 Task: Create a new board button with title "project management" and the description "Trello is an online project management." in the list on board "Trello first" and add the "green" label and add the "Trello first" checklist from card "Trello first" renamed to "Trello second" to the card and add member "softage.1@softage.net" to the card and set due date now.
Action: Mouse moved to (1027, 85)
Screenshot: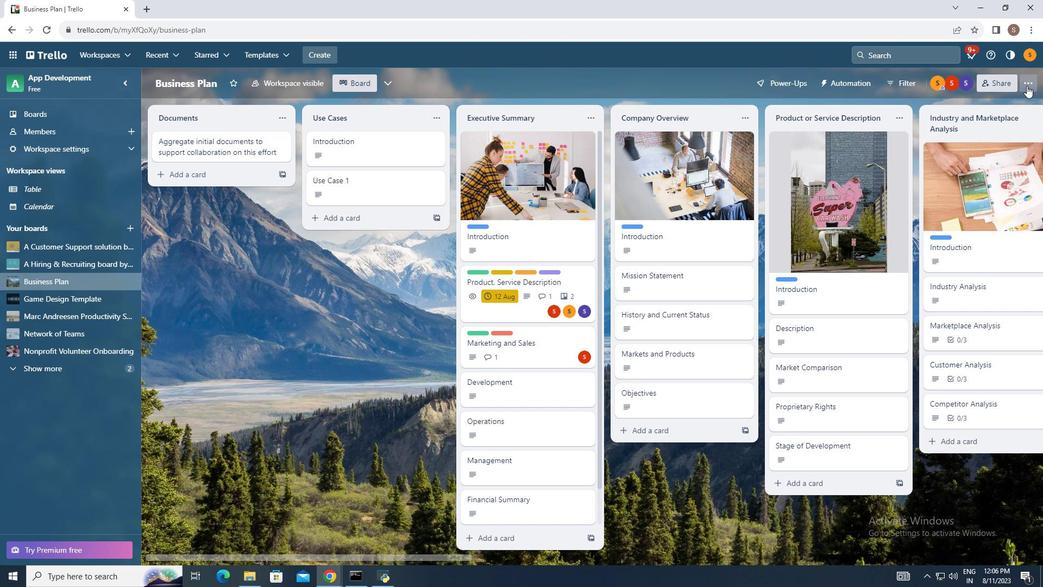 
Action: Mouse pressed left at (1027, 85)
Screenshot: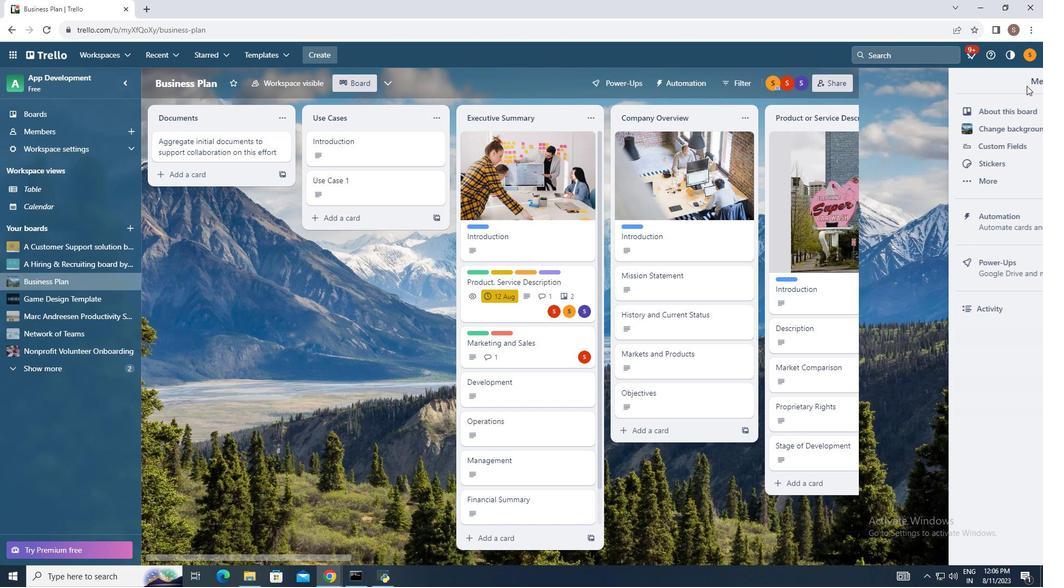 
Action: Mouse moved to (940, 219)
Screenshot: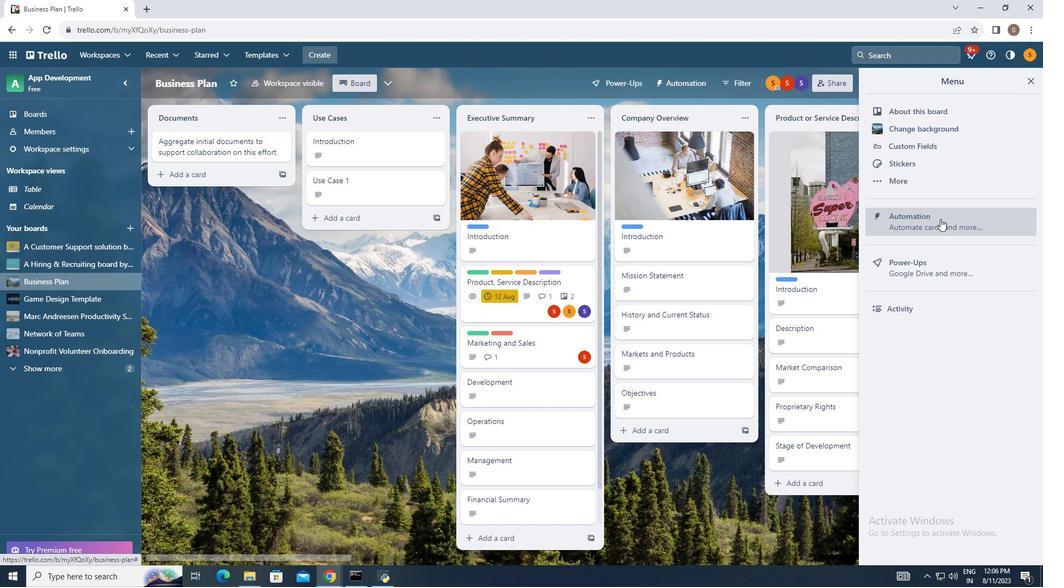 
Action: Mouse pressed left at (940, 219)
Screenshot: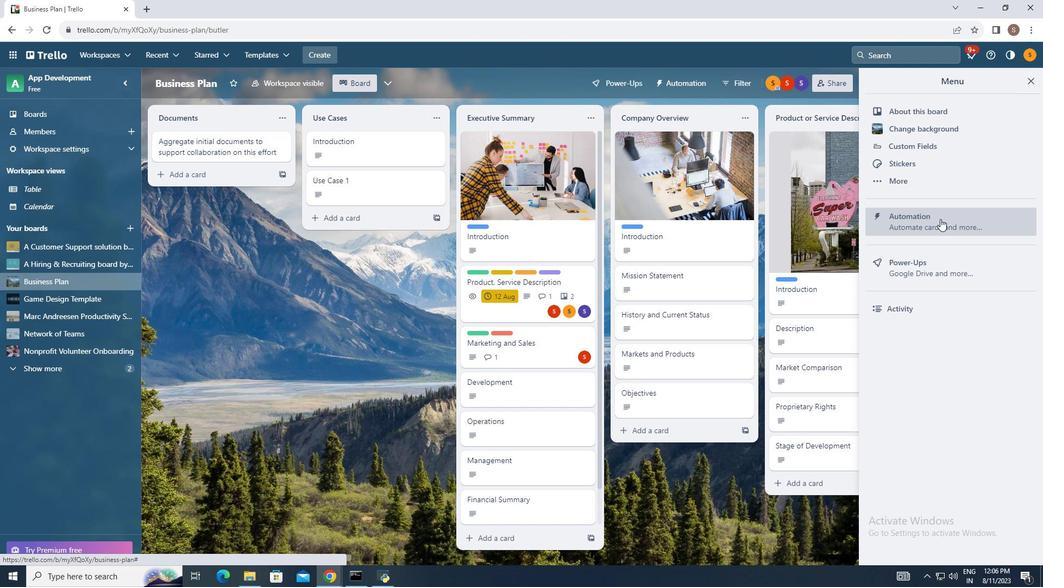 
Action: Mouse moved to (189, 278)
Screenshot: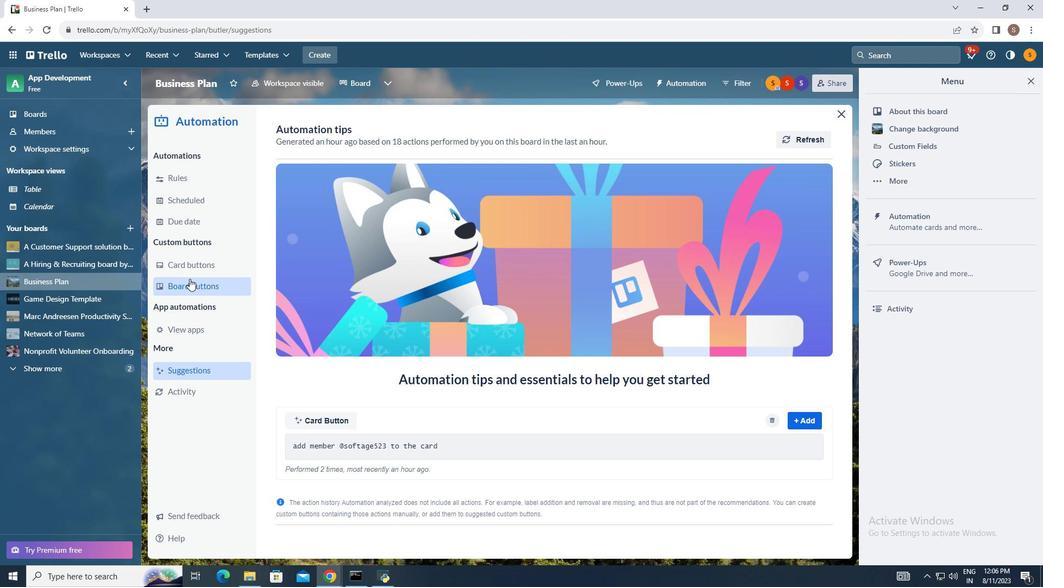
Action: Mouse pressed left at (189, 278)
Screenshot: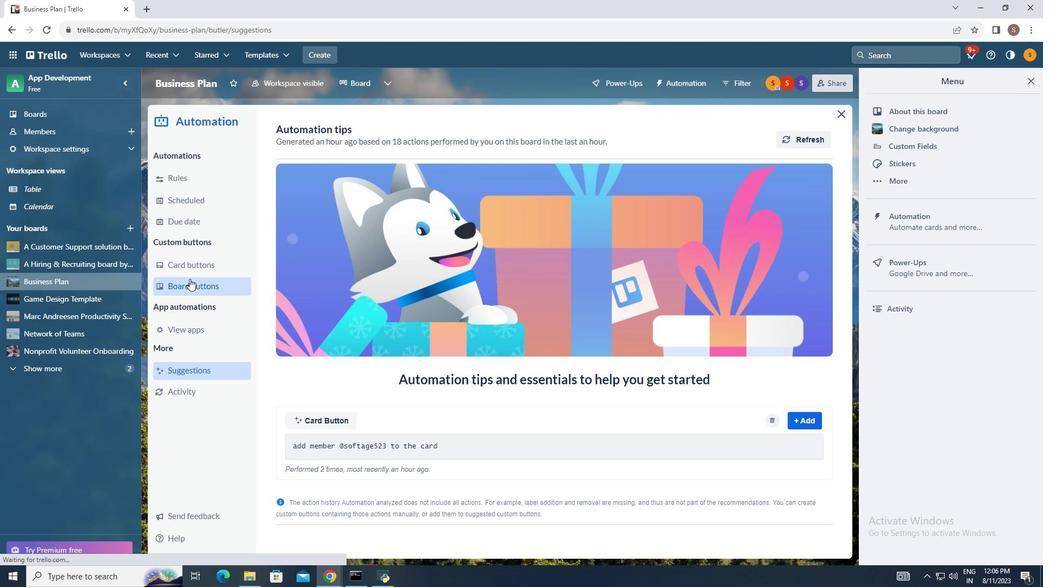 
Action: Mouse moved to (792, 131)
Screenshot: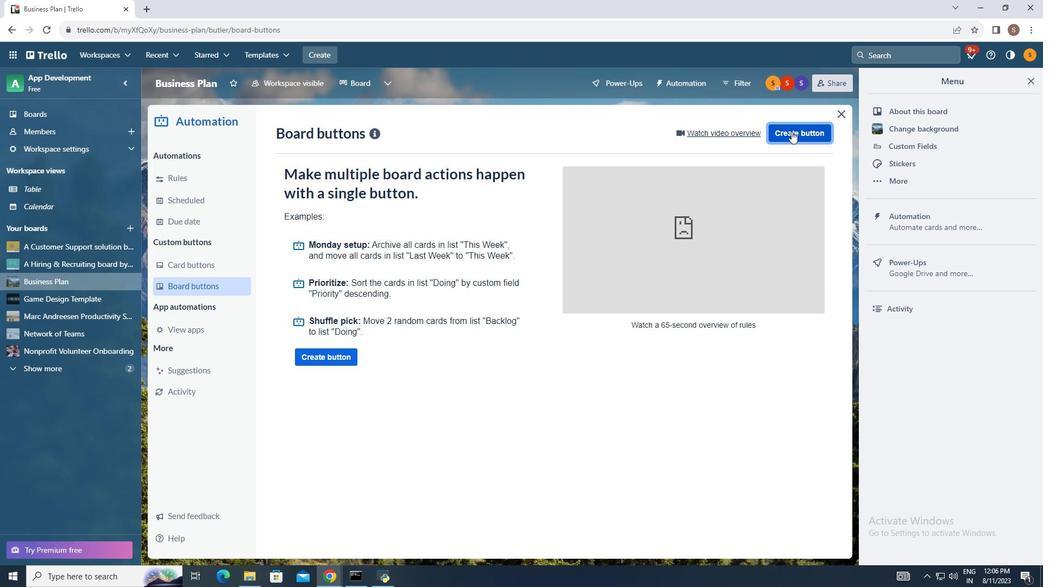 
Action: Mouse pressed left at (792, 131)
Screenshot: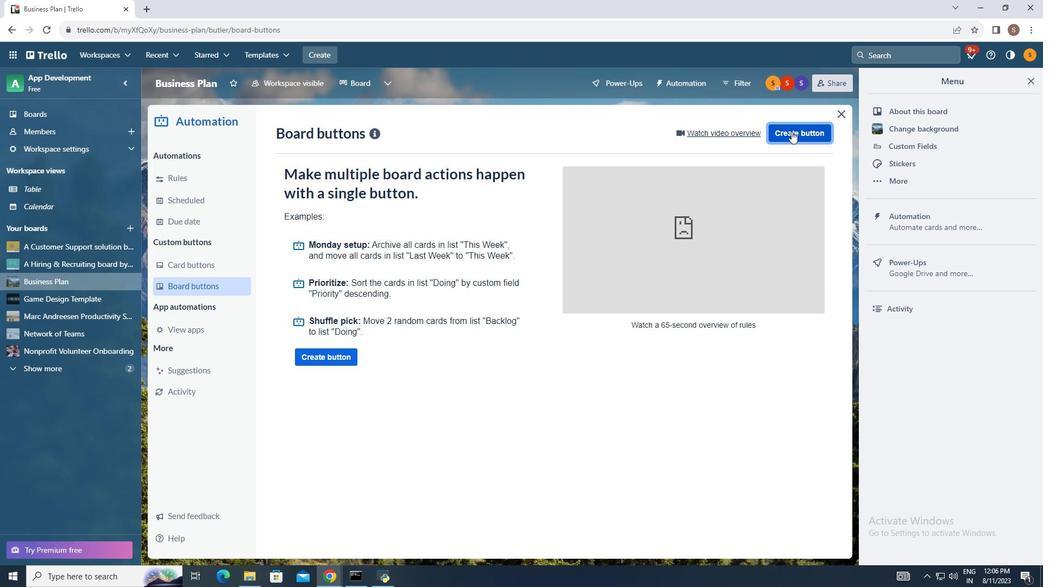 
Action: Mouse moved to (552, 275)
Screenshot: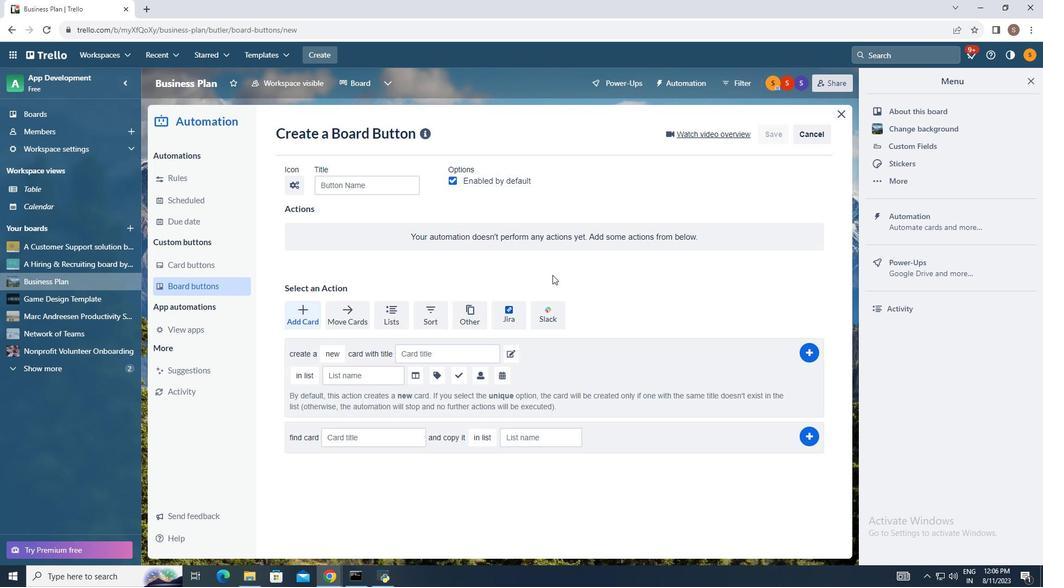 
Action: Mouse pressed left at (552, 275)
Screenshot: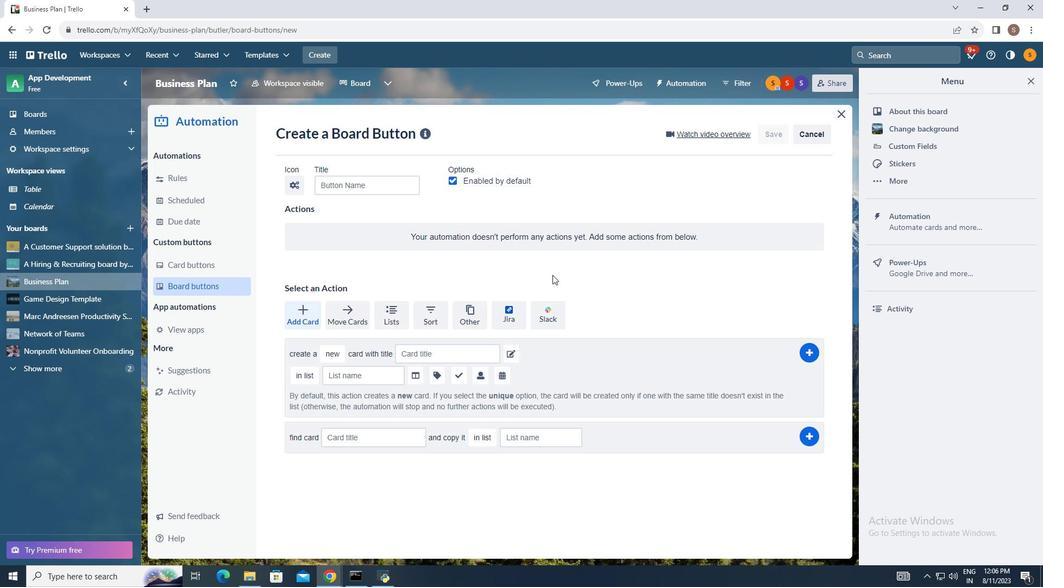 
Action: Mouse moved to (329, 350)
Screenshot: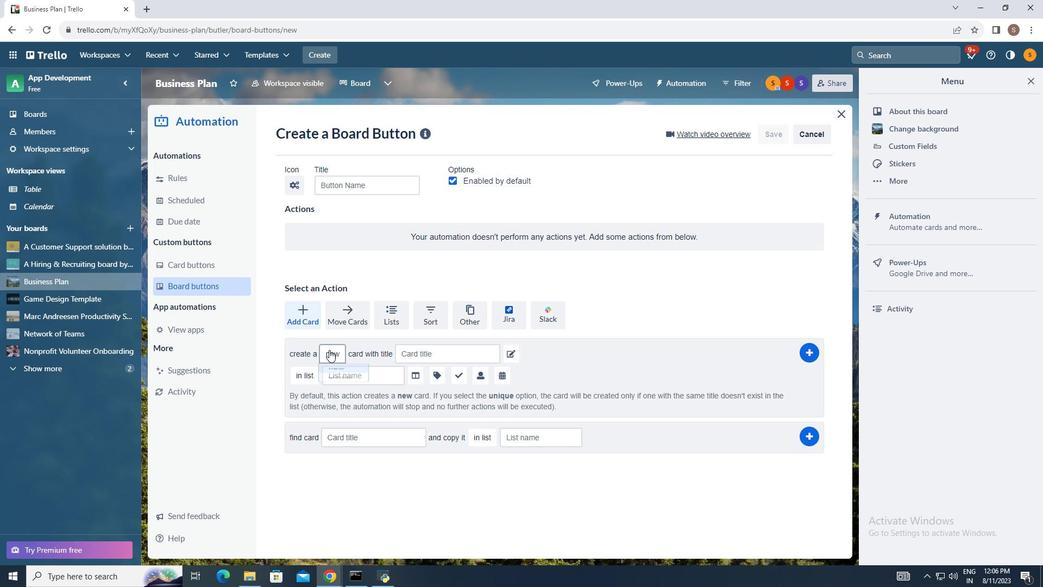 
Action: Mouse pressed left at (329, 350)
Screenshot: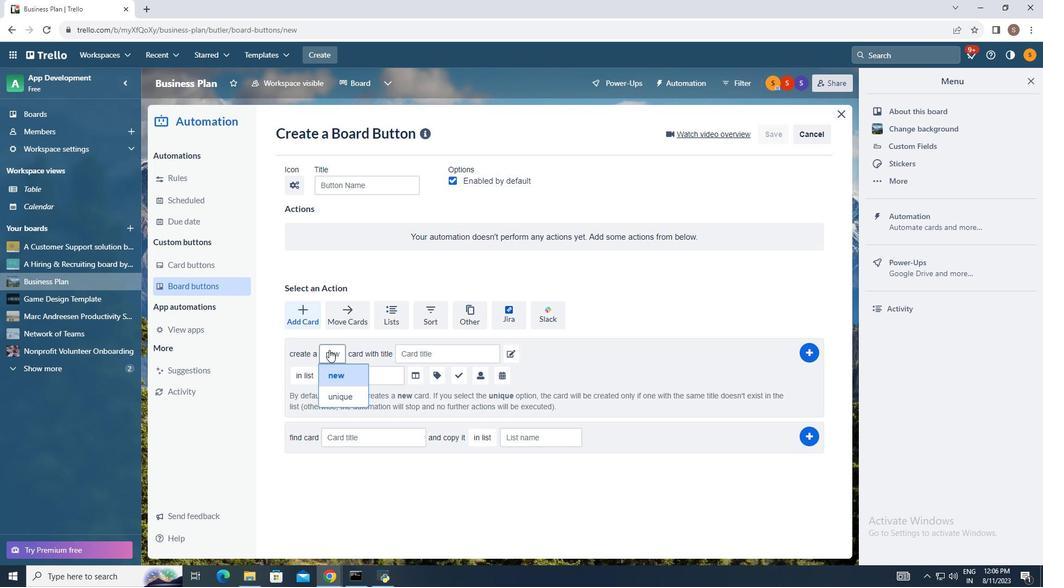 
Action: Mouse moved to (337, 369)
Screenshot: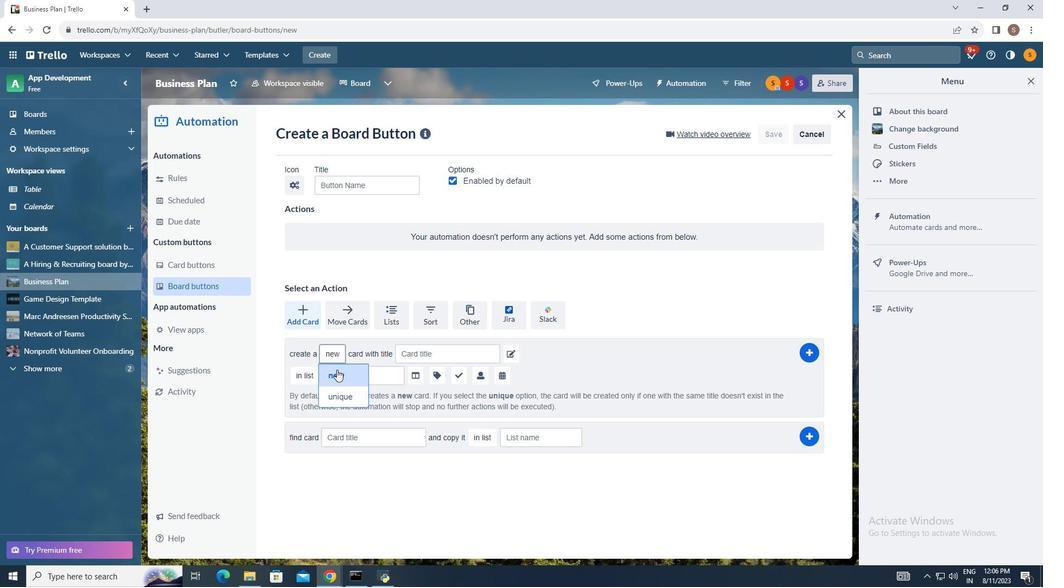 
Action: Mouse pressed left at (337, 369)
Screenshot: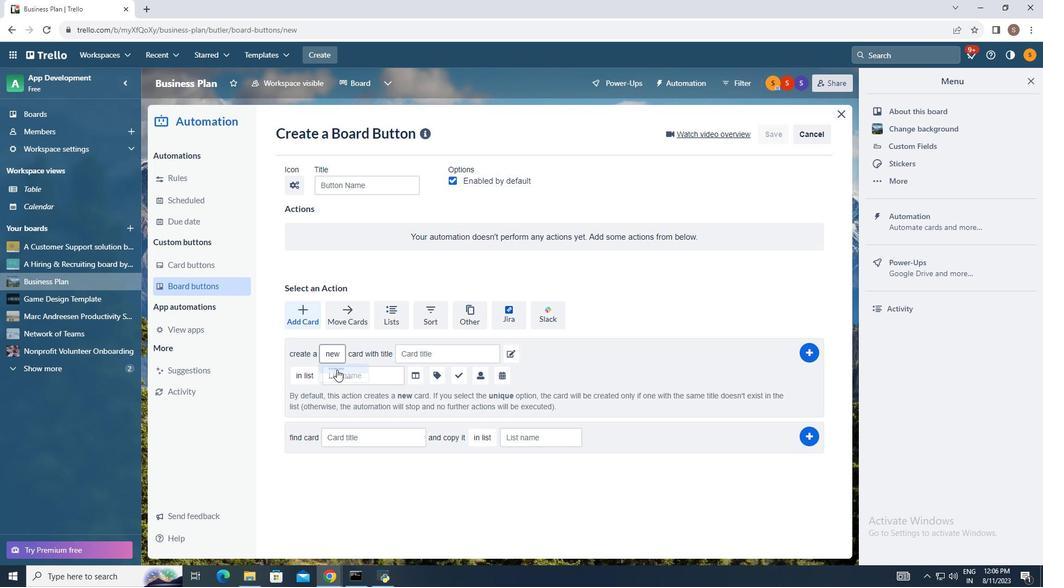 
Action: Mouse moved to (415, 354)
Screenshot: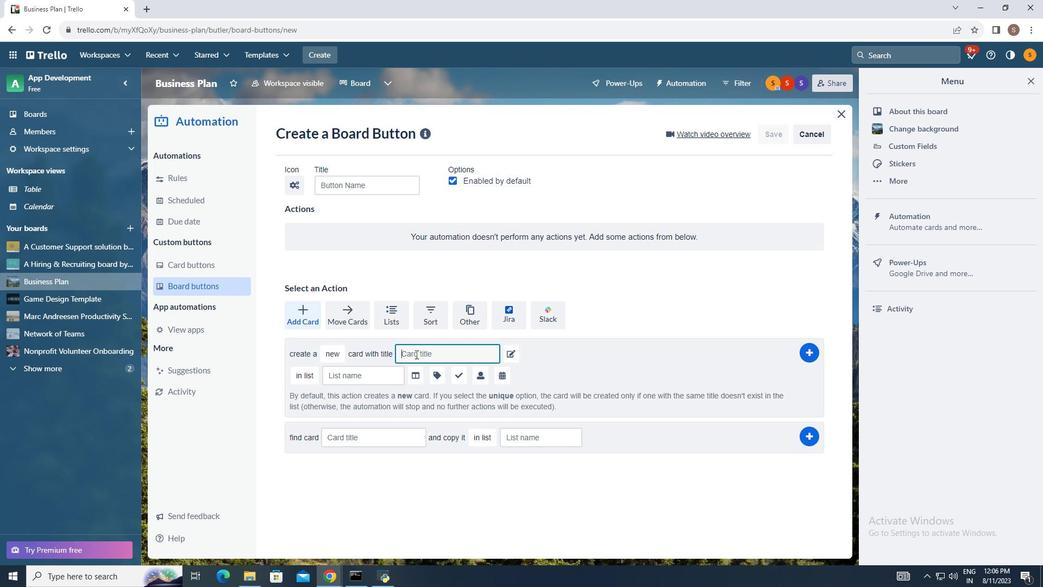 
Action: Mouse pressed left at (415, 354)
Screenshot: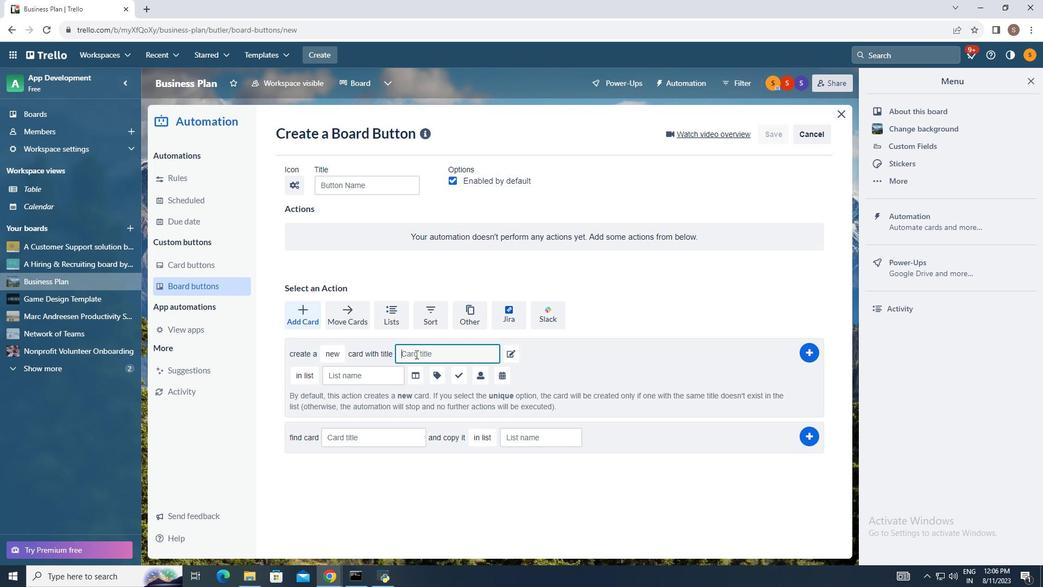 
Action: Key pressed project<Key.space>management
Screenshot: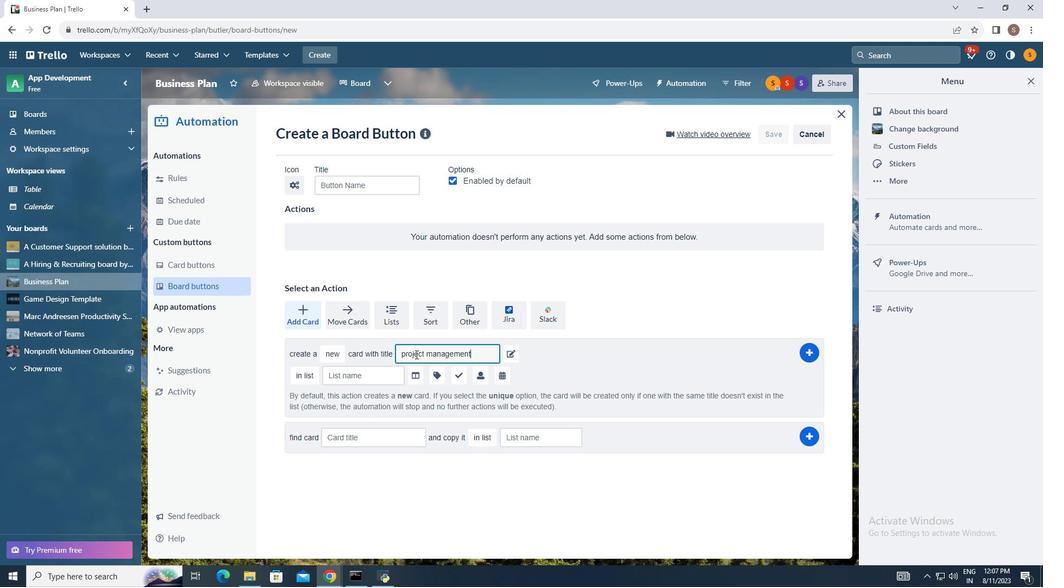 
Action: Mouse moved to (505, 352)
Screenshot: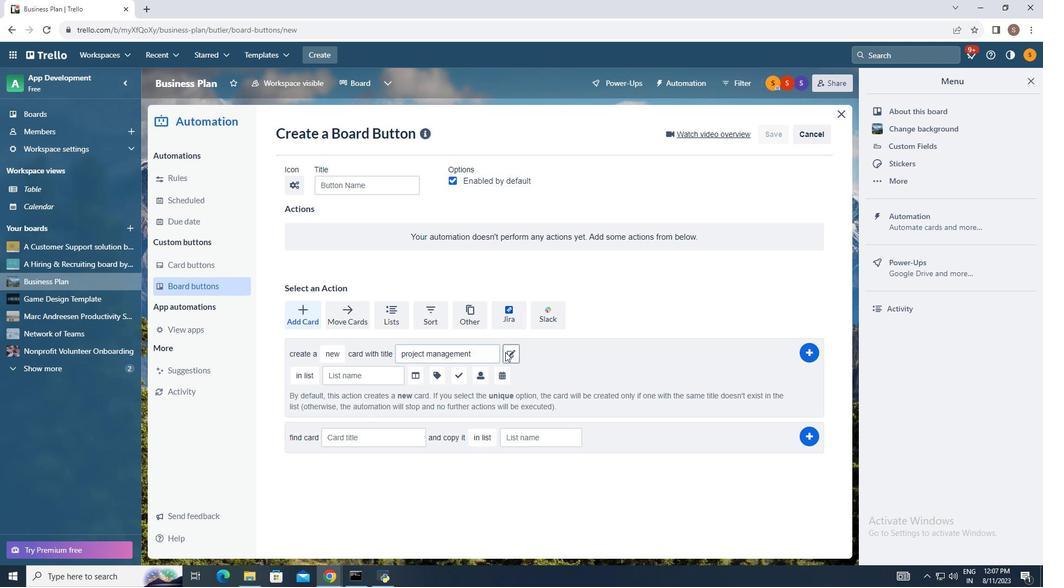 
Action: Mouse pressed left at (505, 352)
Screenshot: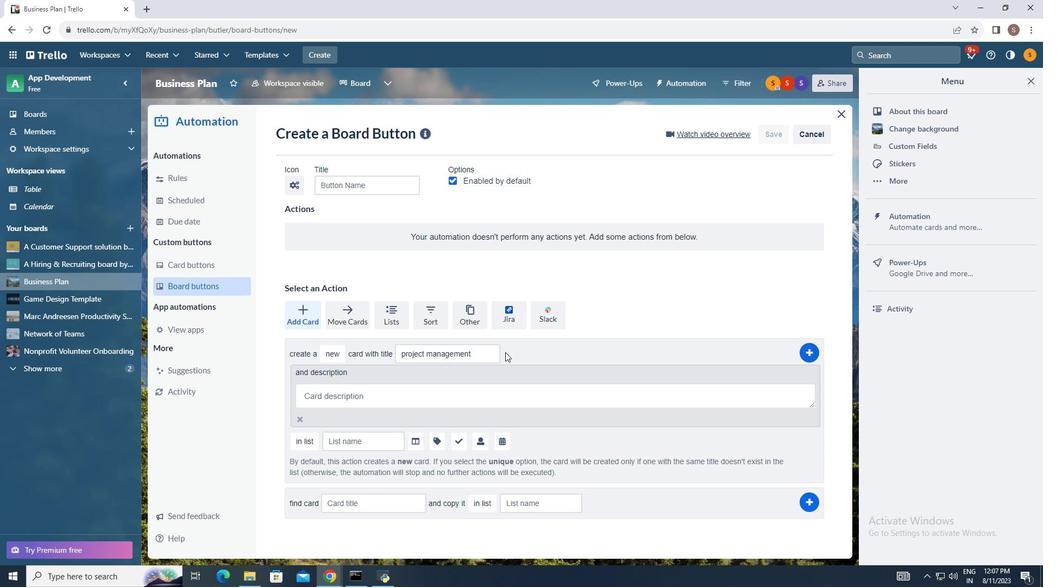 
Action: Mouse moved to (353, 397)
Screenshot: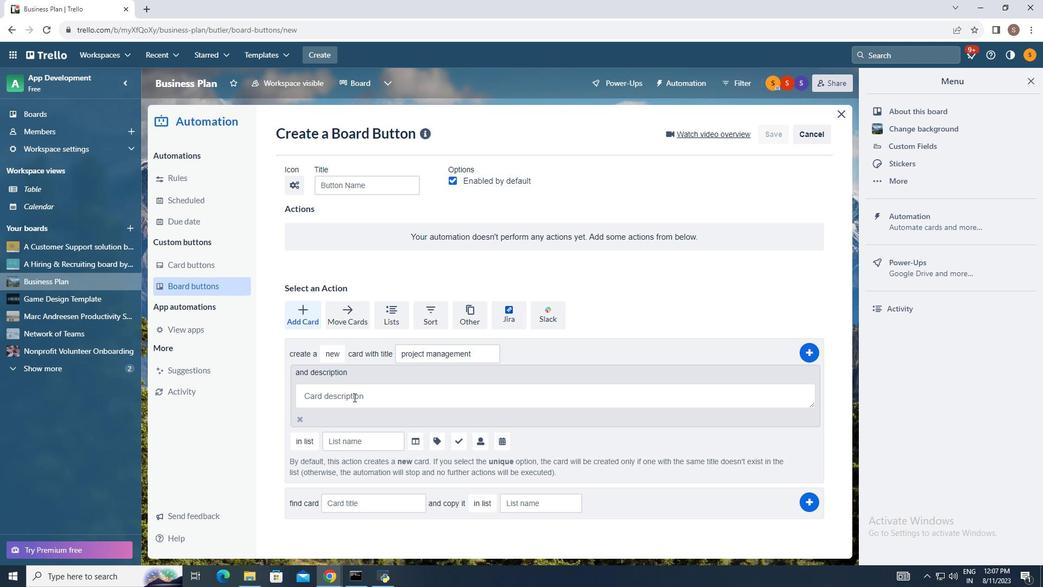 
Action: Mouse pressed left at (353, 397)
Screenshot: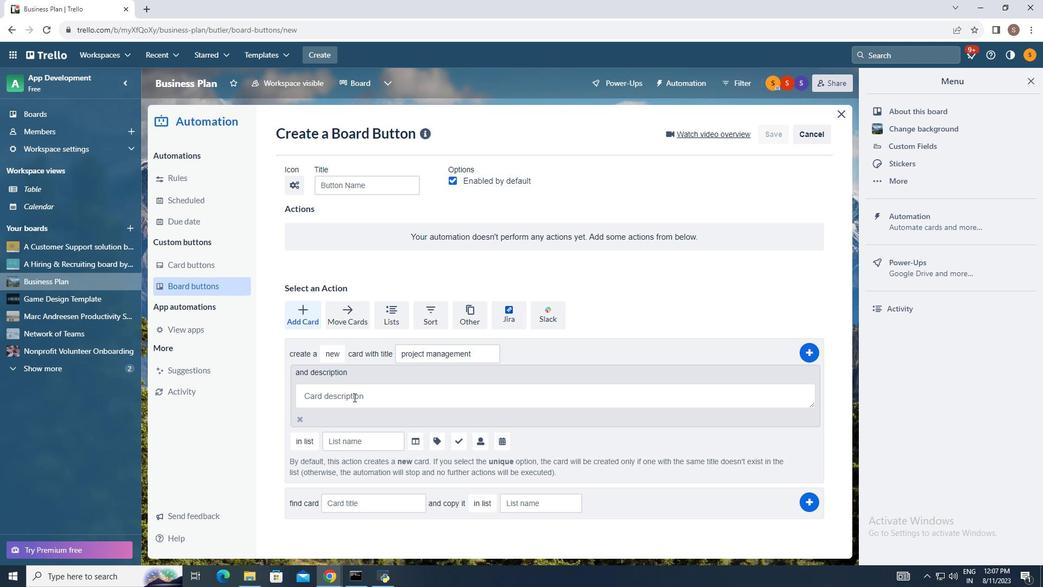 
Action: Key pressed <Key.shift>Trello<Key.space>is<Key.space>an<Key.space>online<Key.space>project<Key.space>b<Key.backspace>management
Screenshot: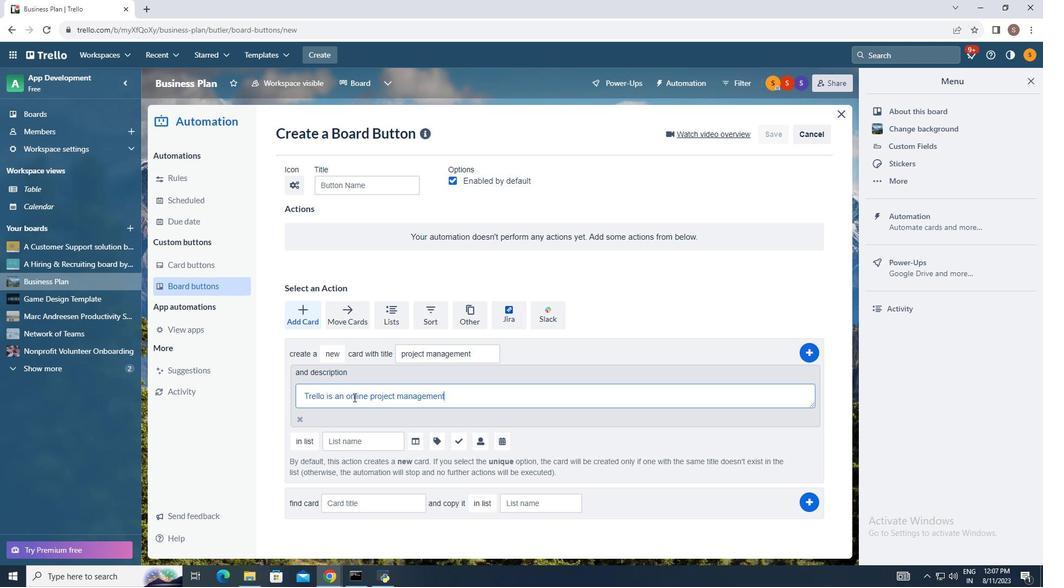 
Action: Mouse moved to (302, 442)
Screenshot: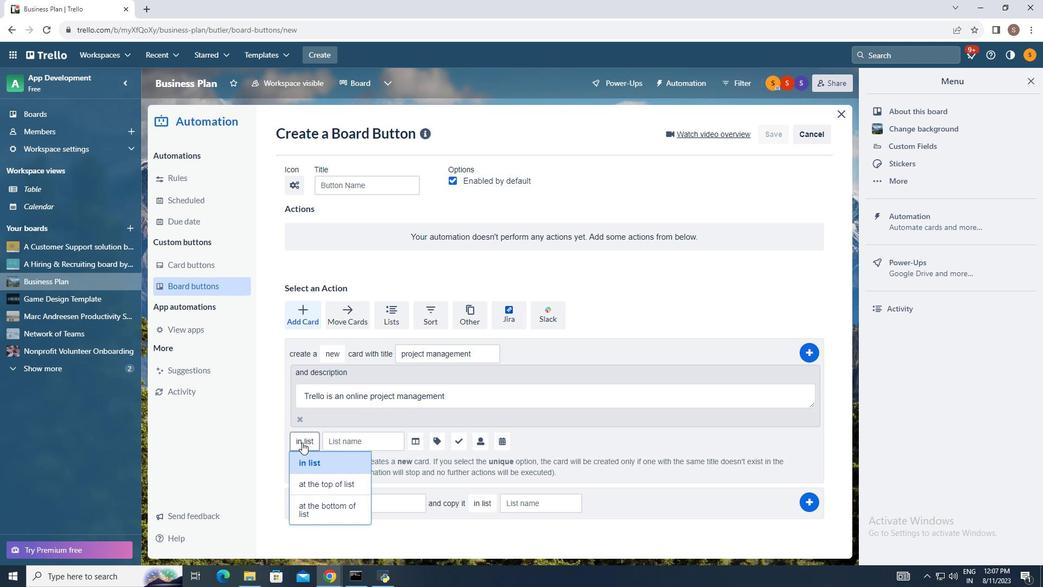
Action: Mouse pressed left at (302, 442)
Screenshot: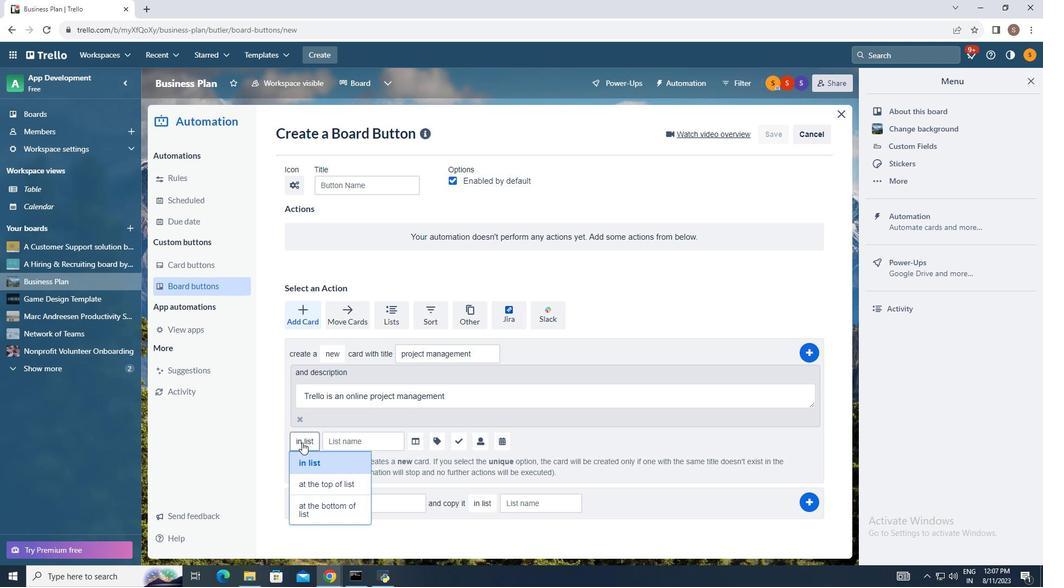 
Action: Mouse moved to (327, 458)
Screenshot: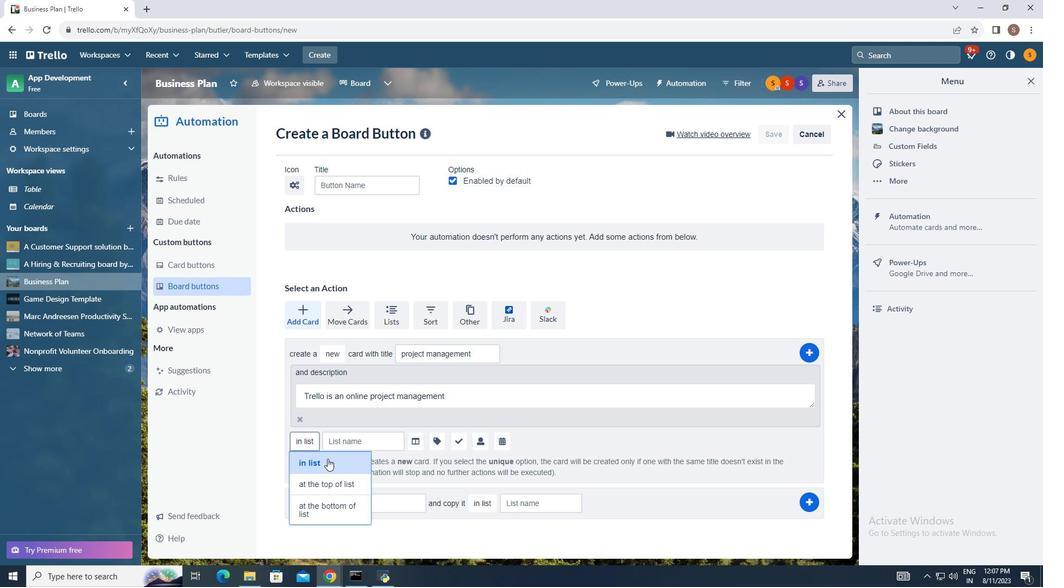 
Action: Mouse pressed left at (327, 458)
Screenshot: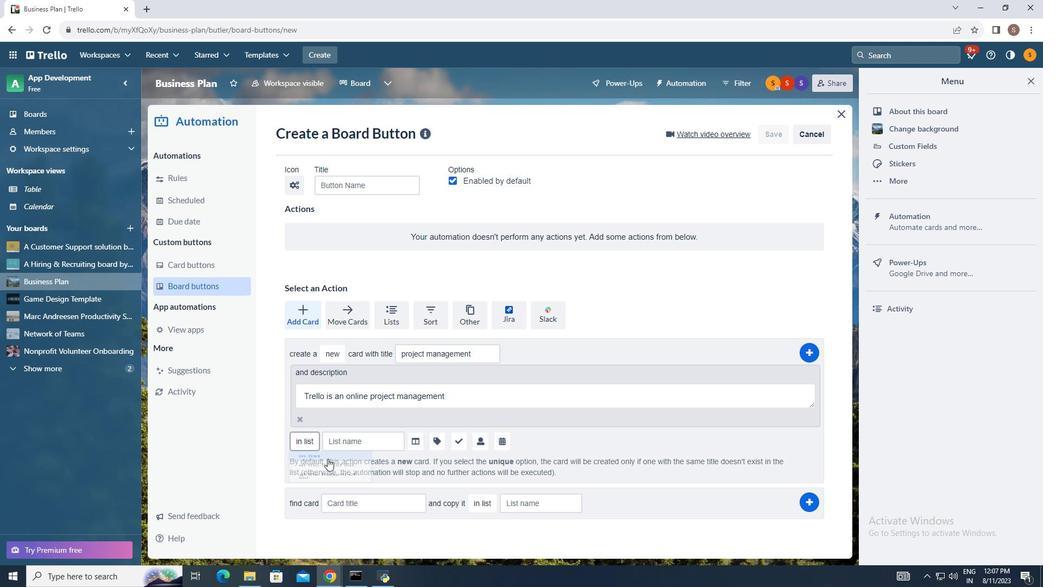 
Action: Mouse moved to (348, 443)
Screenshot: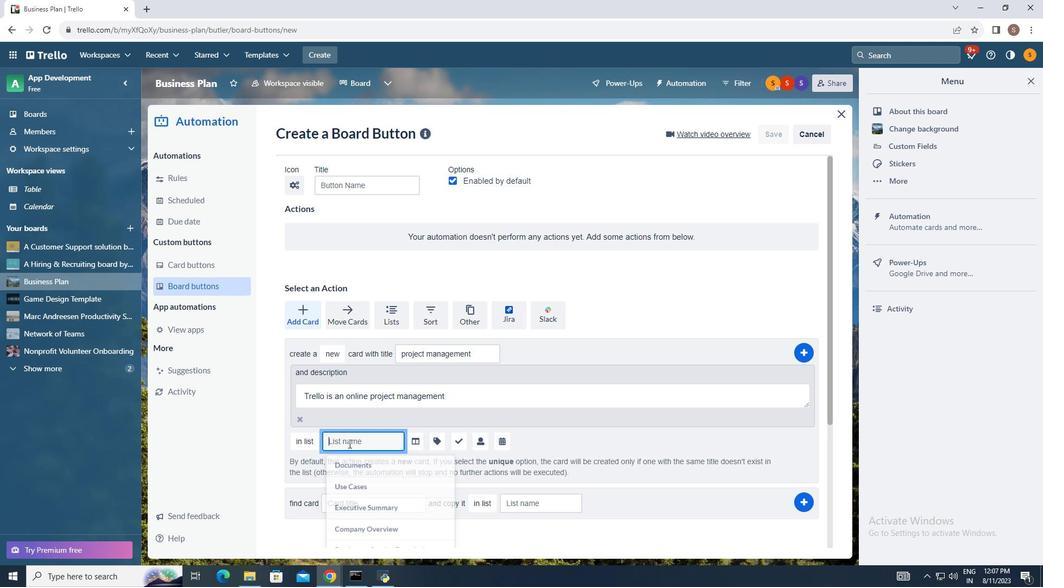 
Action: Mouse pressed left at (348, 443)
Screenshot: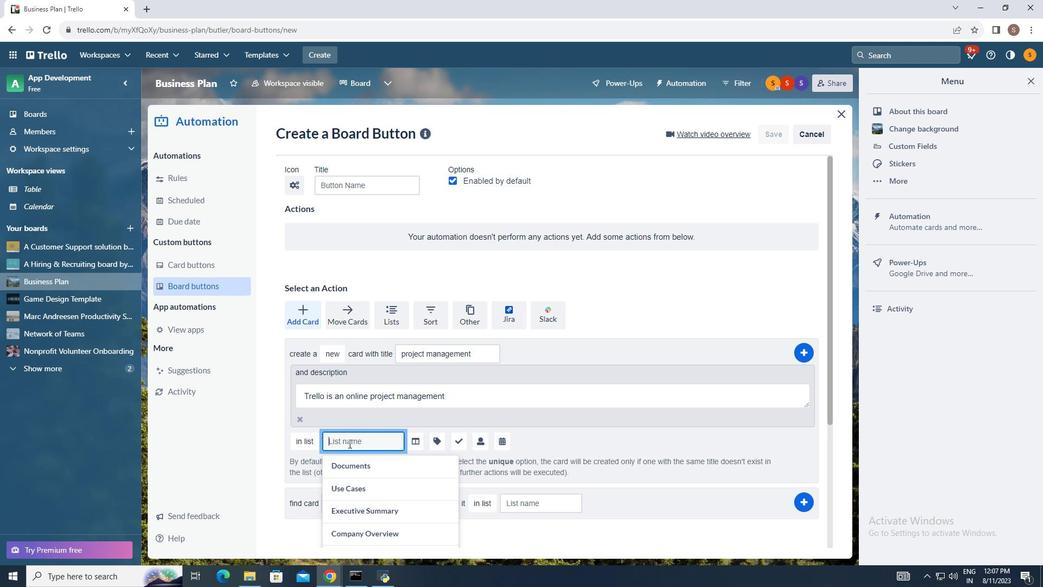 
Action: Mouse moved to (348, 439)
Screenshot: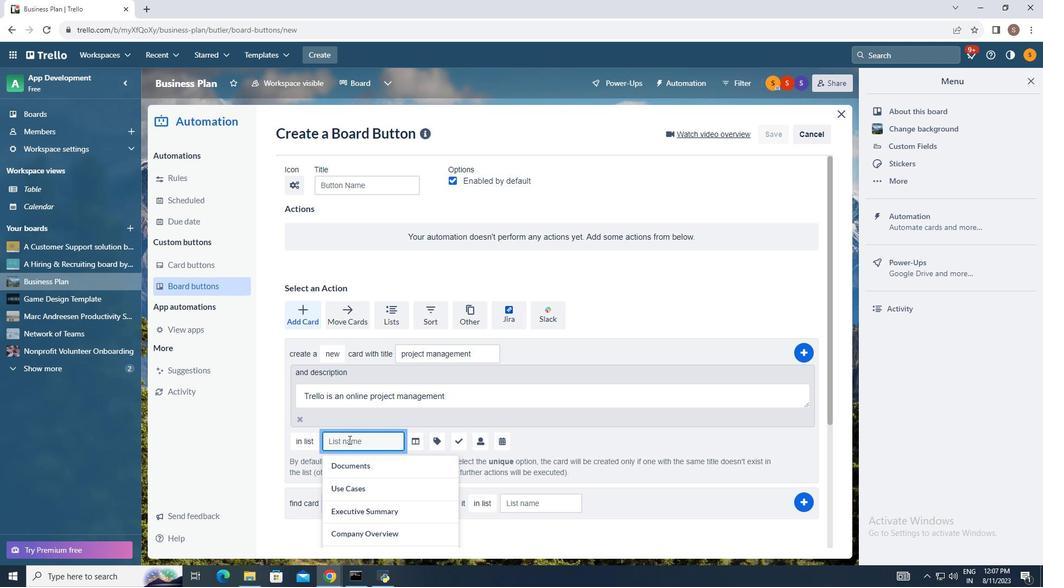 
Action: Key pressed <Key.shift_r><Key.shift_r><Key.shift_r><Key.shift_r><Key.shift_r><Key.shift_r><Key.shift_r>Trello<Key.space>first
Screenshot: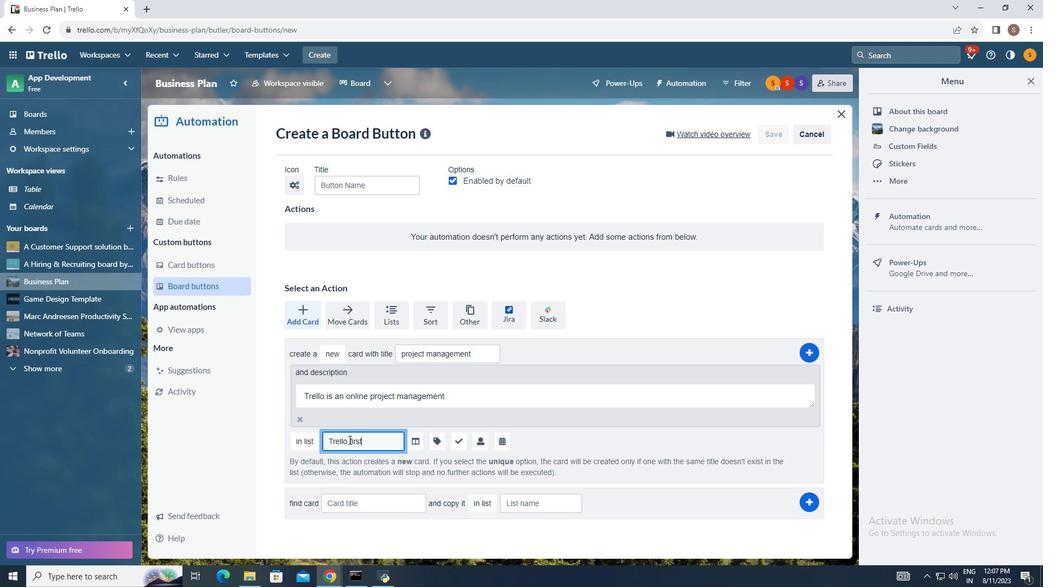 
Action: Mouse moved to (418, 443)
Screenshot: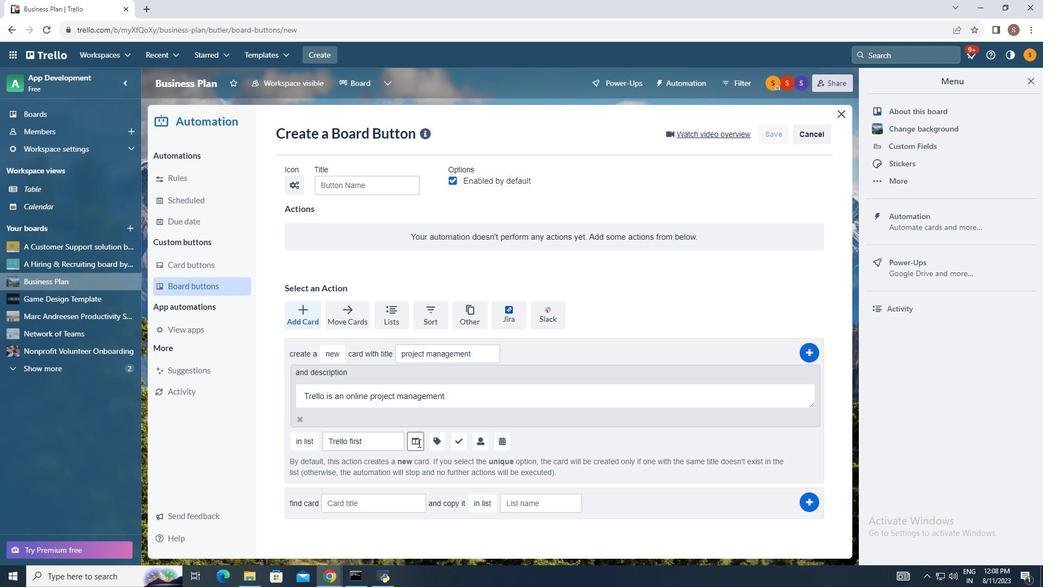
Action: Mouse pressed left at (418, 443)
Screenshot: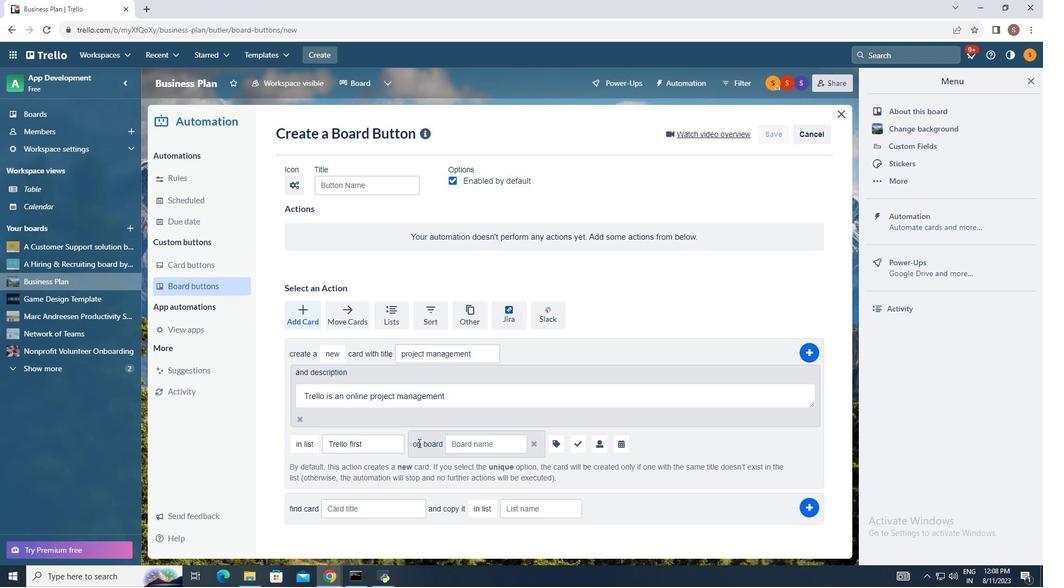 
Action: Mouse moved to (471, 444)
Screenshot: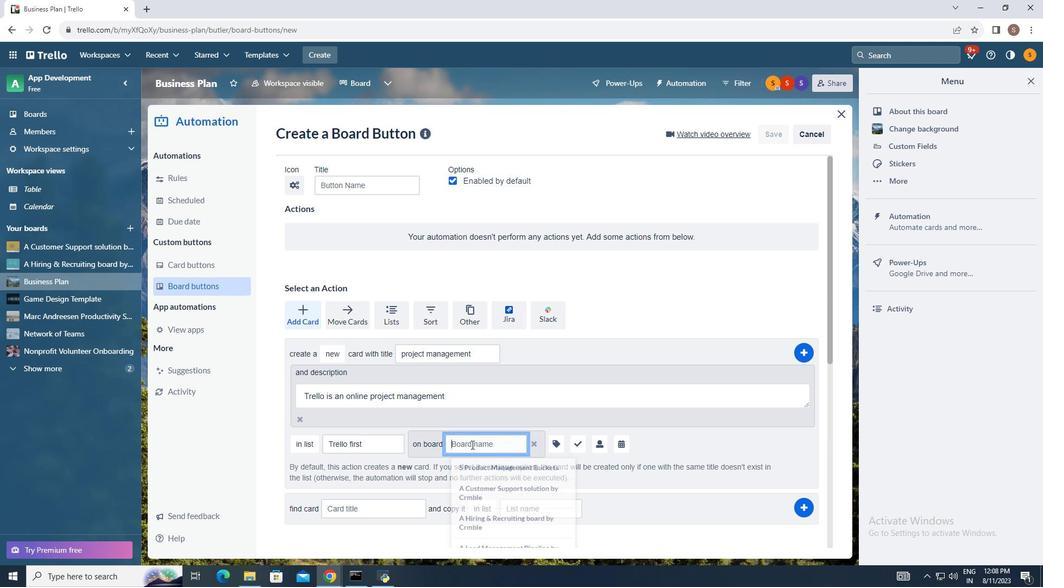 
Action: Mouse pressed left at (471, 444)
Screenshot: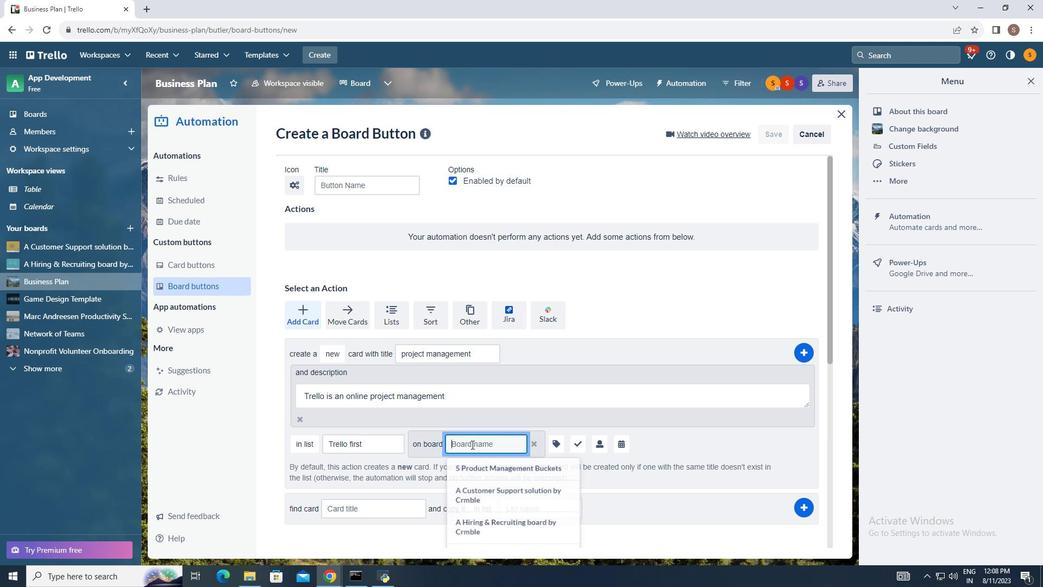 
Action: Mouse moved to (467, 443)
Screenshot: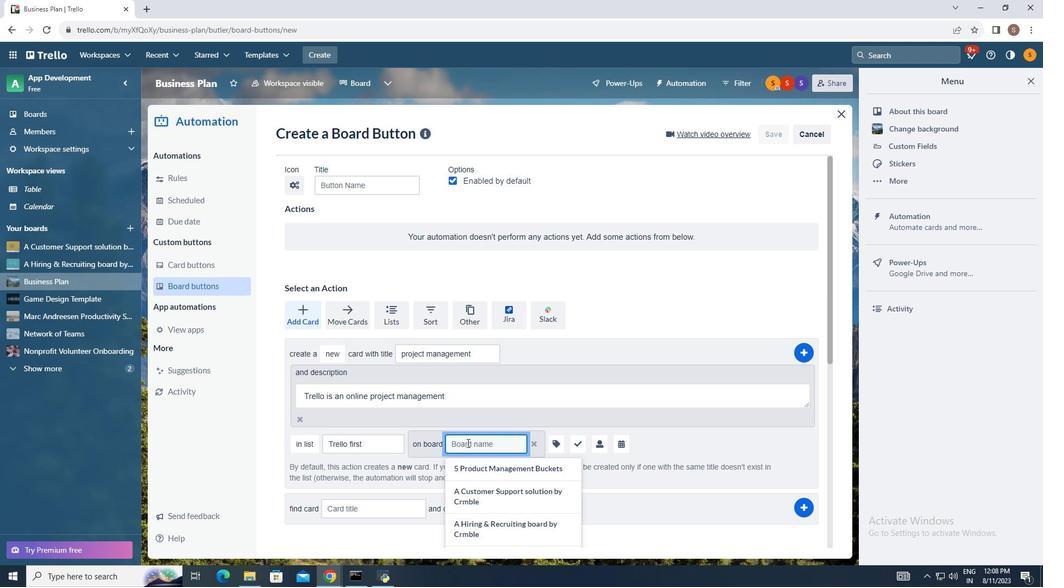 
Action: Key pressed <Key.shift>Trello<Key.space>first
Screenshot: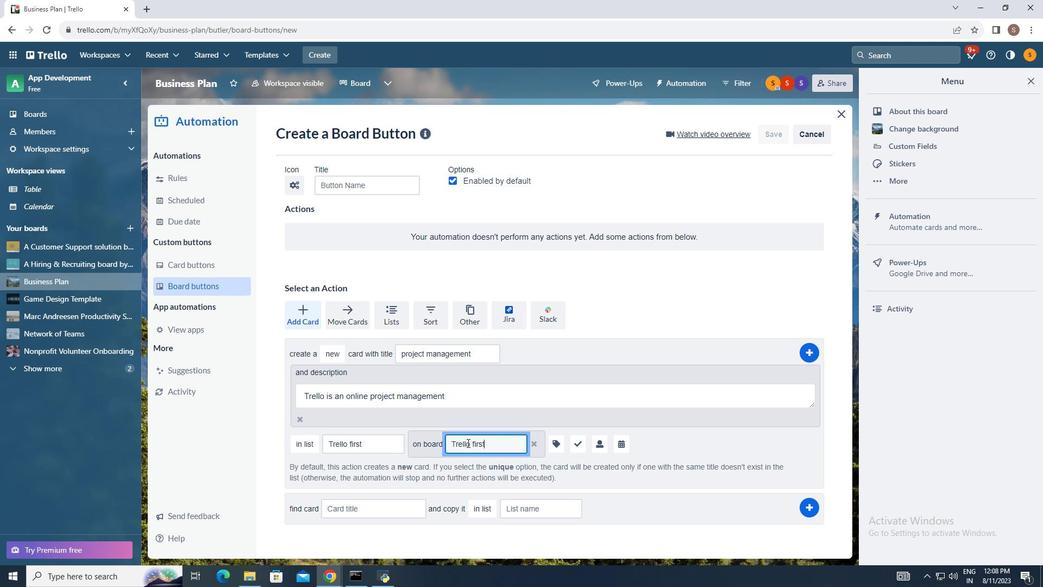 
Action: Mouse moved to (555, 446)
Screenshot: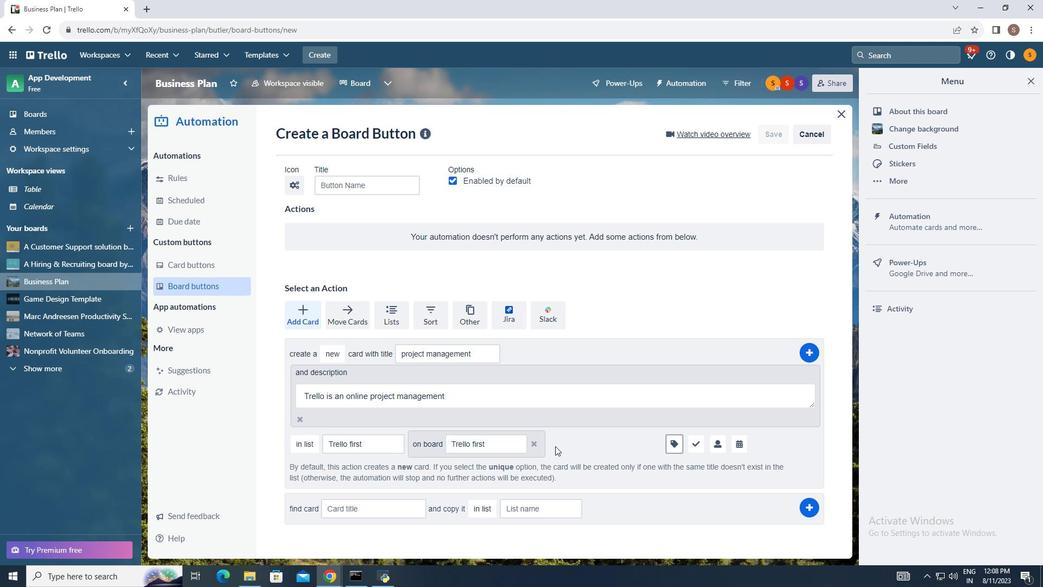 
Action: Mouse pressed left at (555, 446)
Screenshot: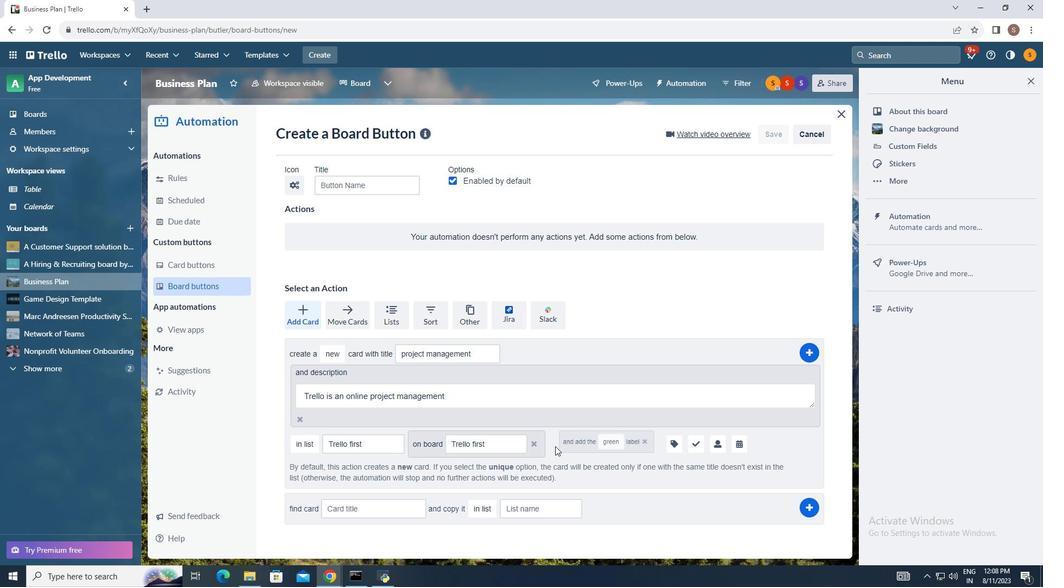 
Action: Mouse moved to (614, 312)
Screenshot: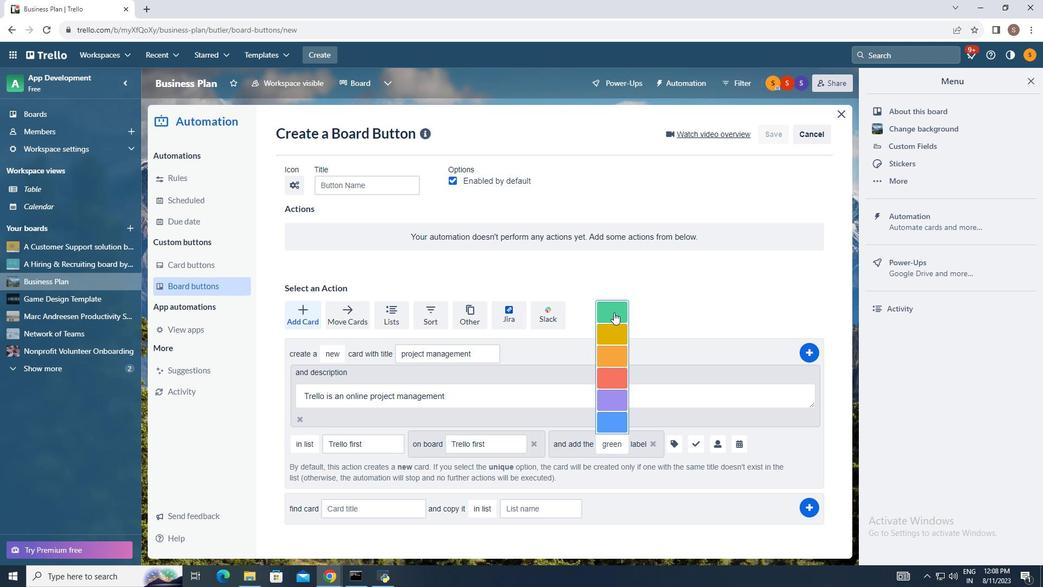 
Action: Mouse pressed left at (614, 312)
Screenshot: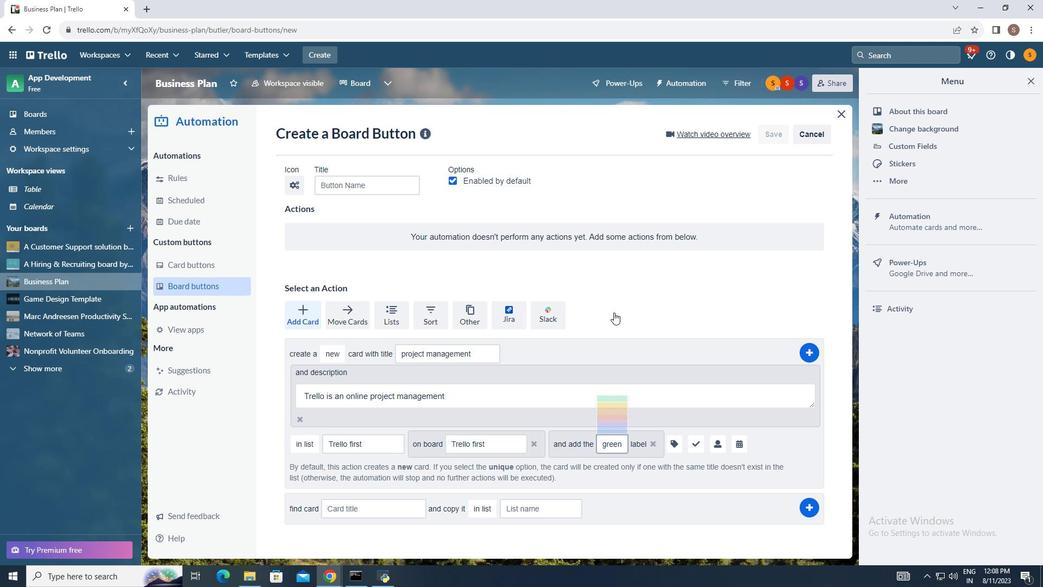 
Action: Mouse moved to (695, 441)
Screenshot: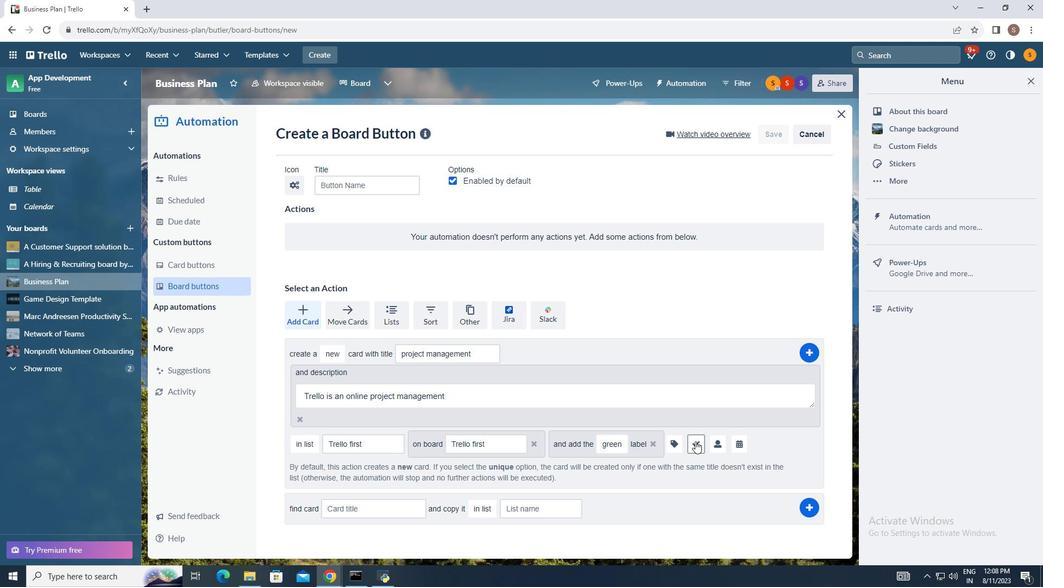 
Action: Mouse pressed left at (695, 441)
Screenshot: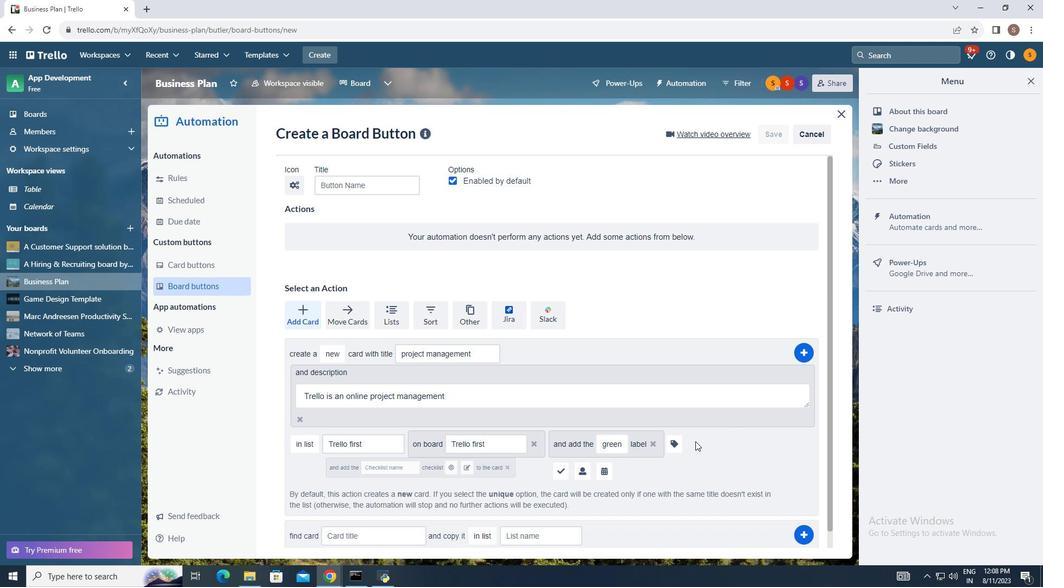
Action: Mouse moved to (369, 473)
Screenshot: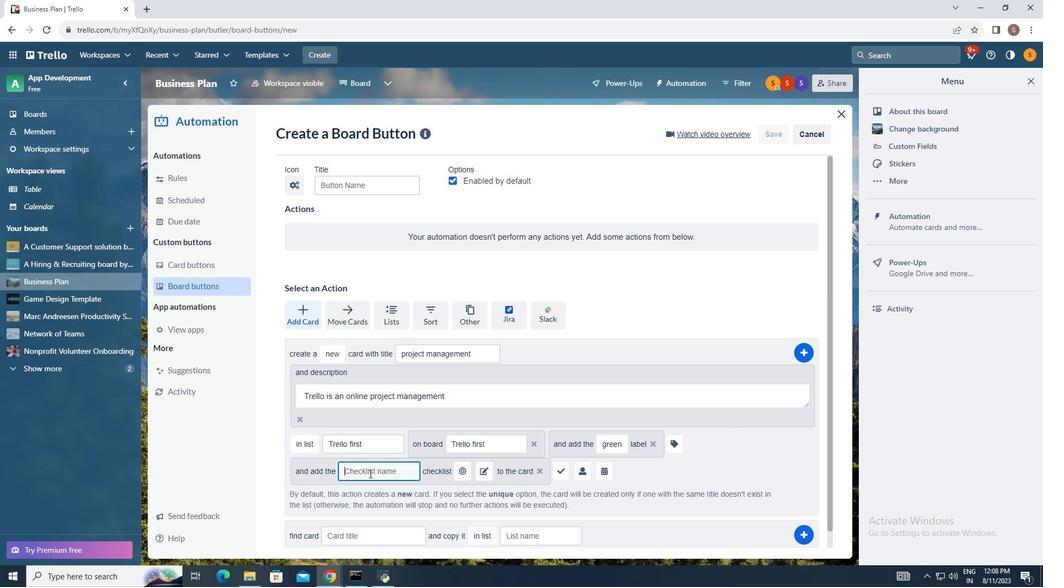 
Action: Mouse pressed left at (369, 473)
Screenshot: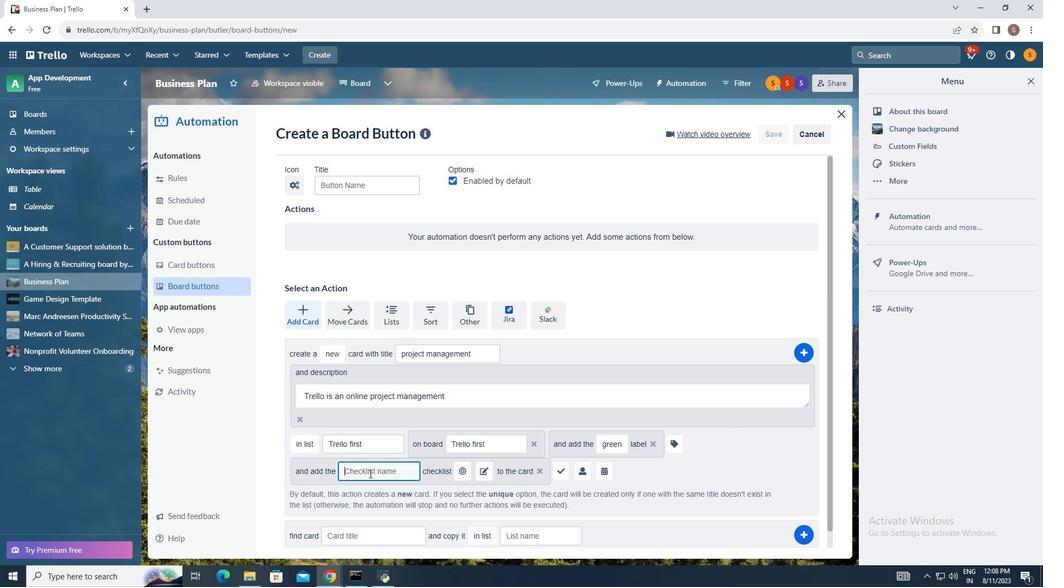 
Action: Key pressed <Key.shift>Trello<Key.space>first
Screenshot: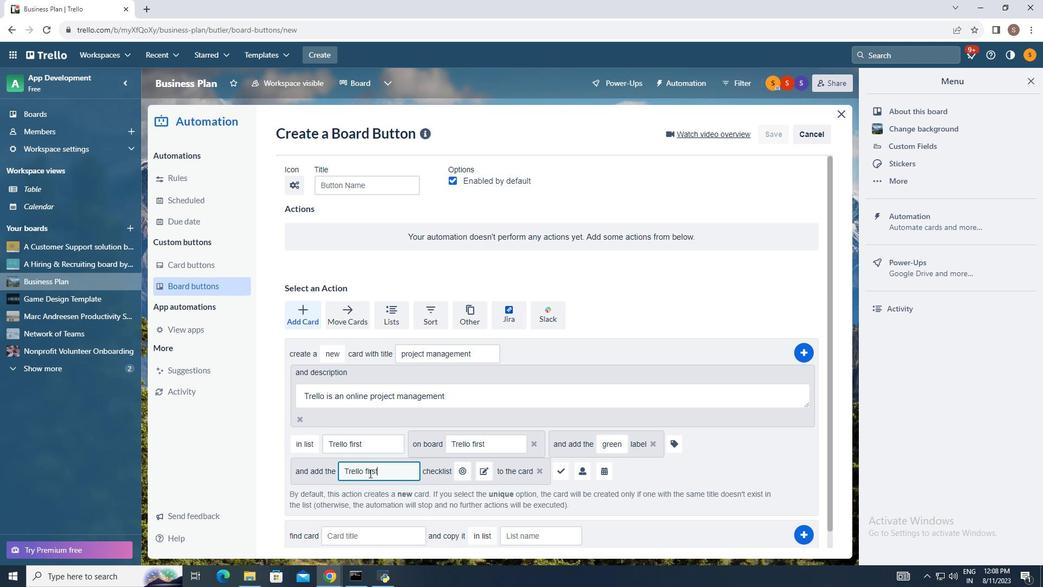 
Action: Mouse moved to (463, 474)
Screenshot: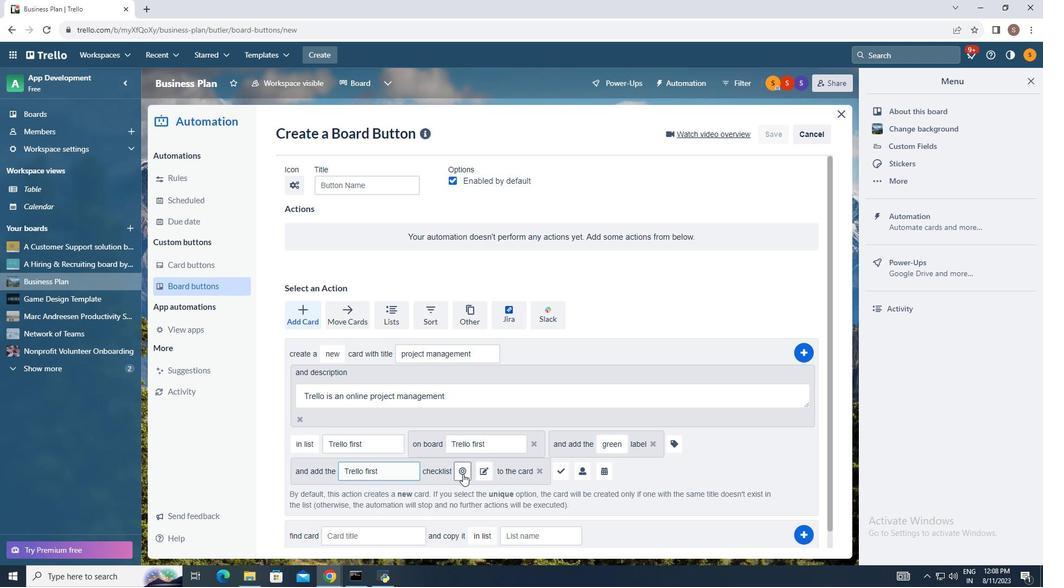 
Action: Mouse pressed left at (463, 474)
Screenshot: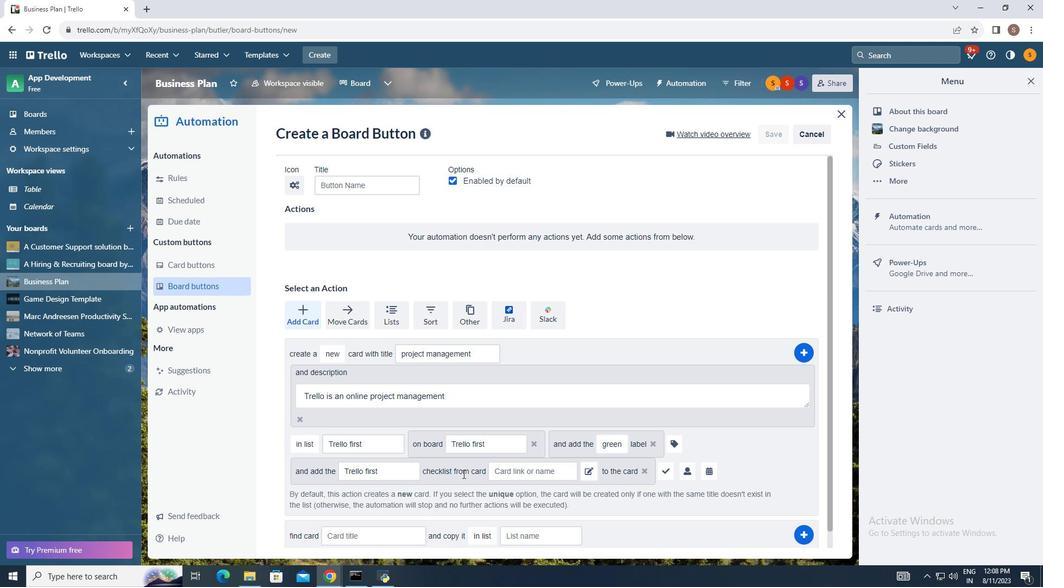 
Action: Mouse moved to (522, 473)
Screenshot: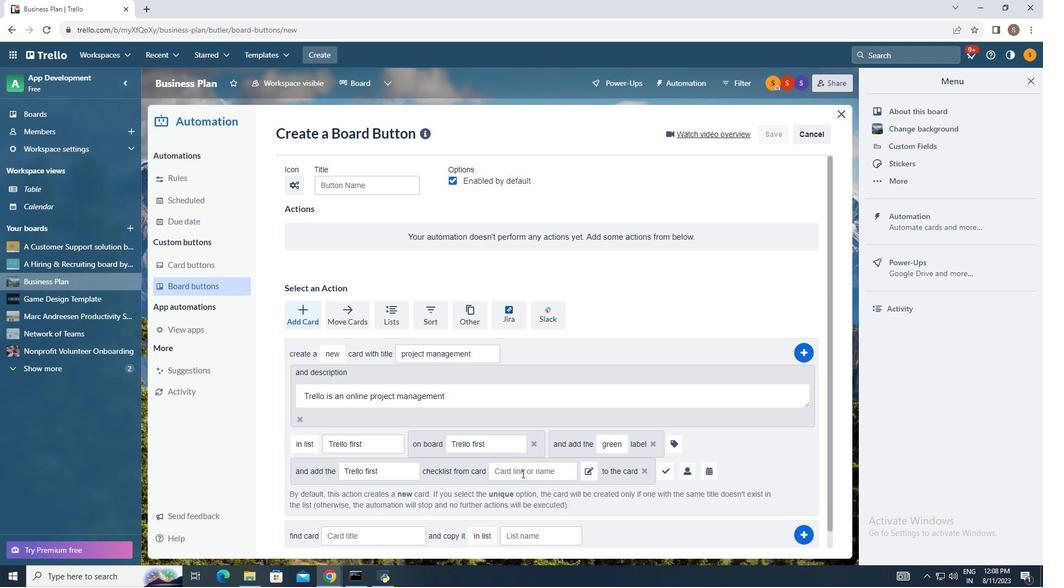 
Action: Mouse pressed left at (522, 473)
Screenshot: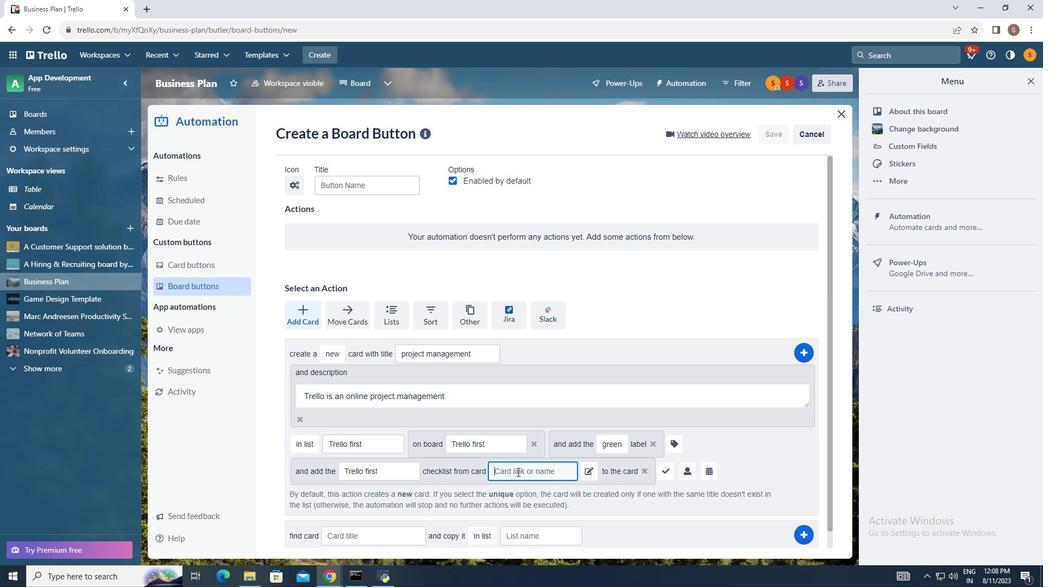 
Action: Mouse moved to (517, 471)
Screenshot: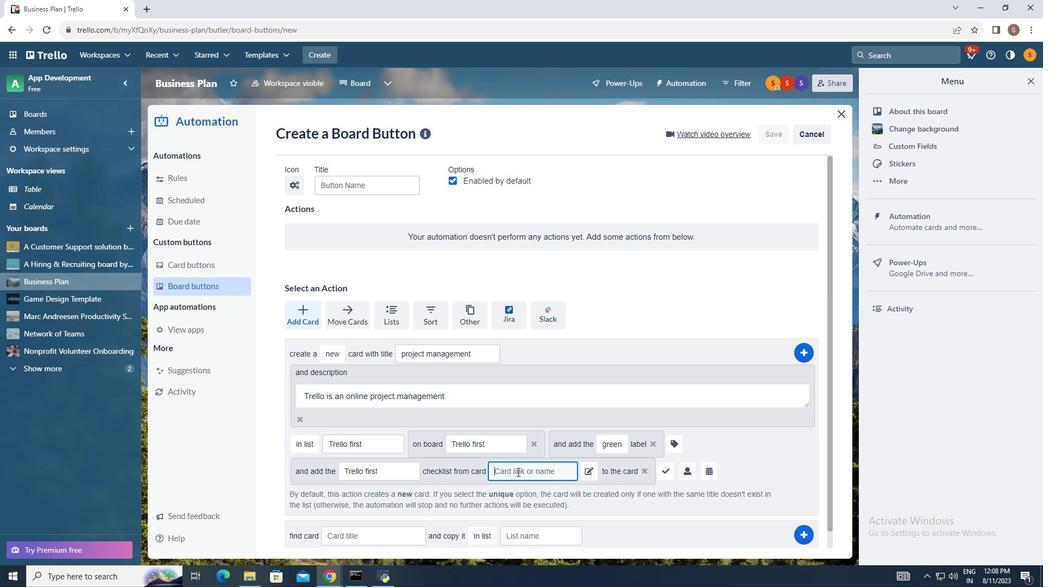 
Action: Key pressed <Key.shift>Trelo<Key.backspace>lo<Key.space>first
Screenshot: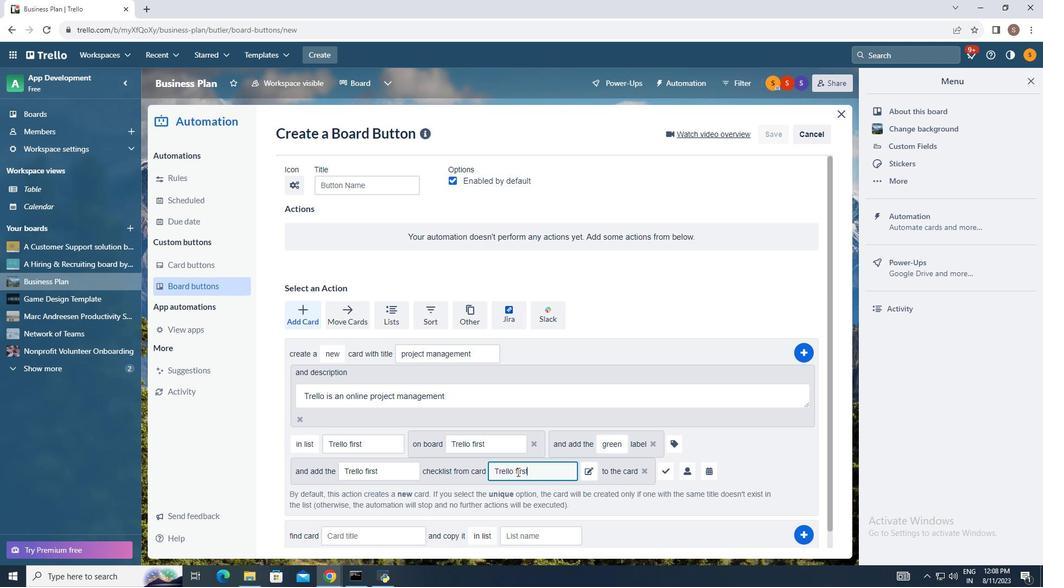 
Action: Mouse moved to (670, 474)
Screenshot: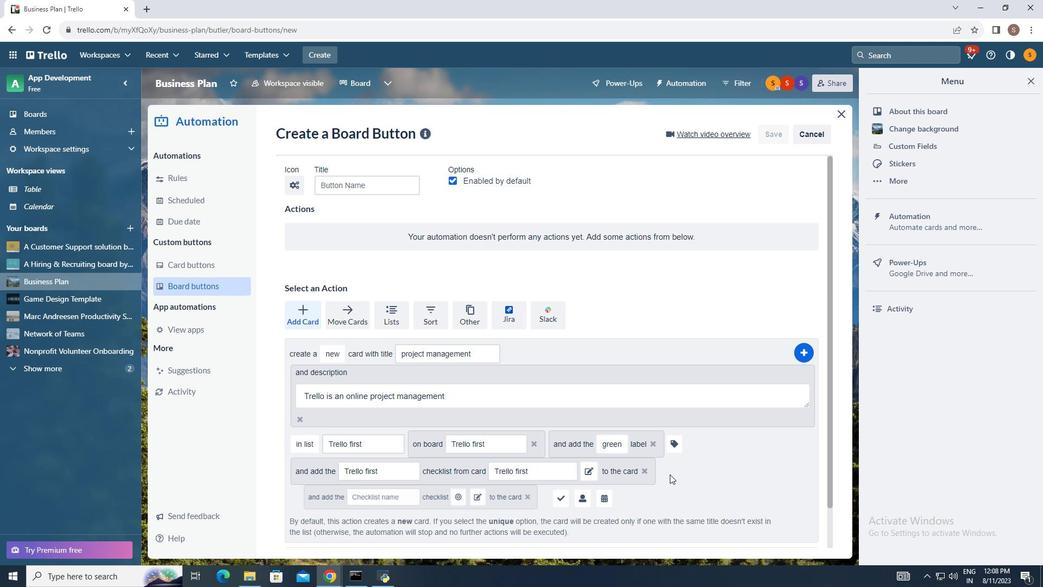
Action: Mouse pressed left at (670, 474)
Screenshot: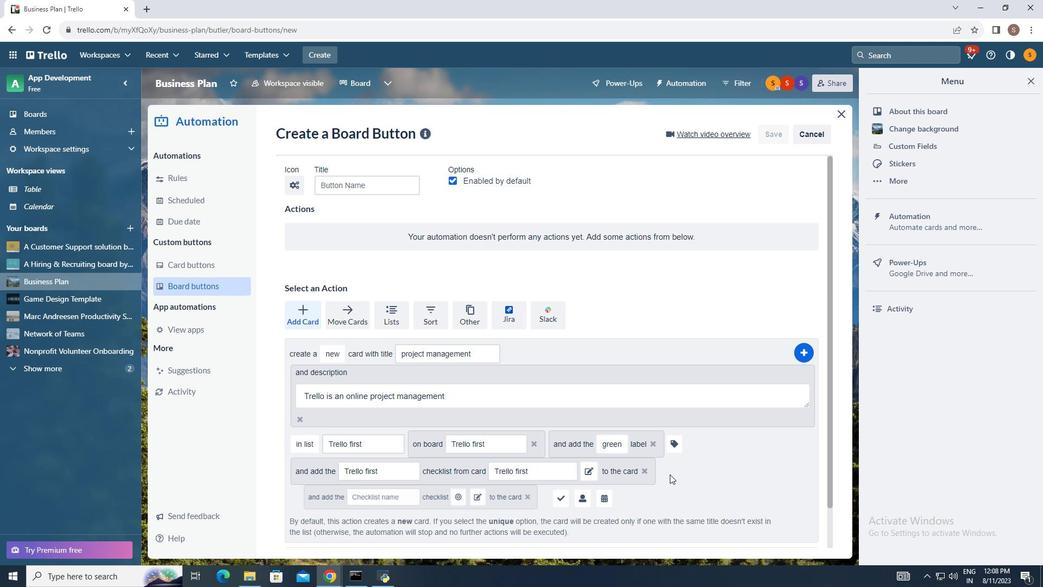 
Action: Mouse moved to (537, 499)
Screenshot: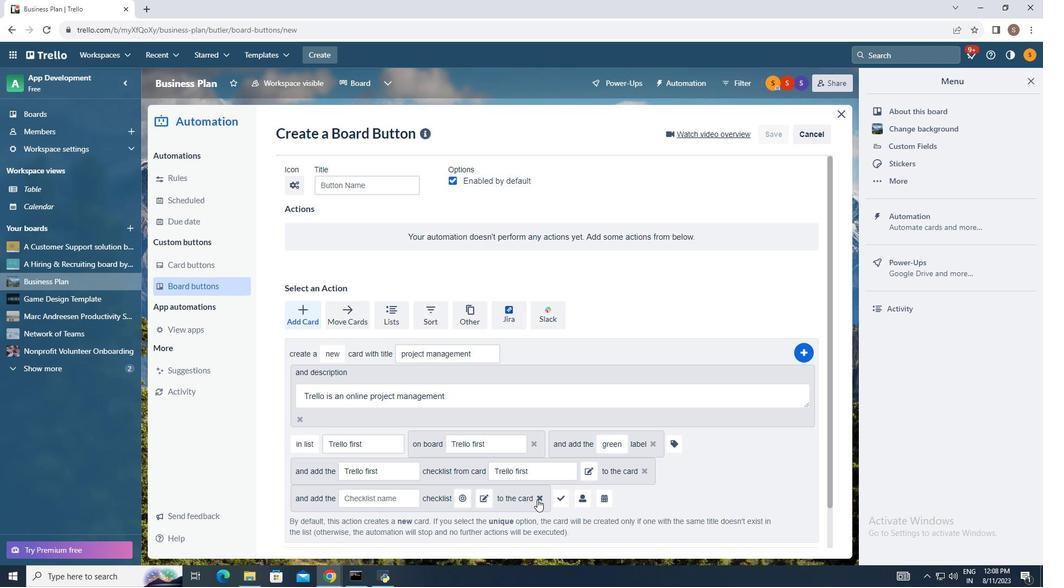 
Action: Mouse pressed left at (537, 499)
Screenshot: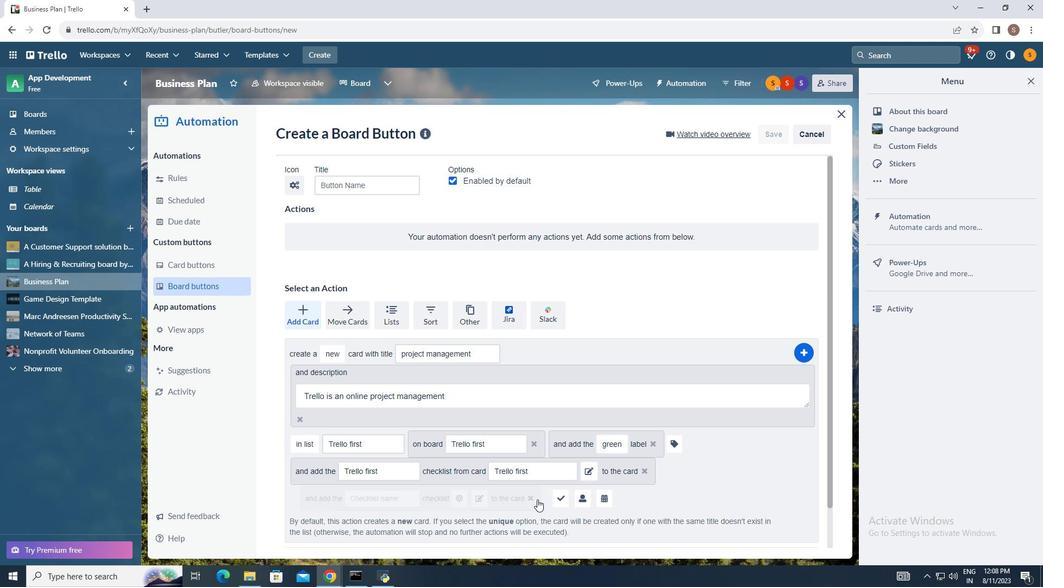 
Action: Mouse moved to (686, 475)
Screenshot: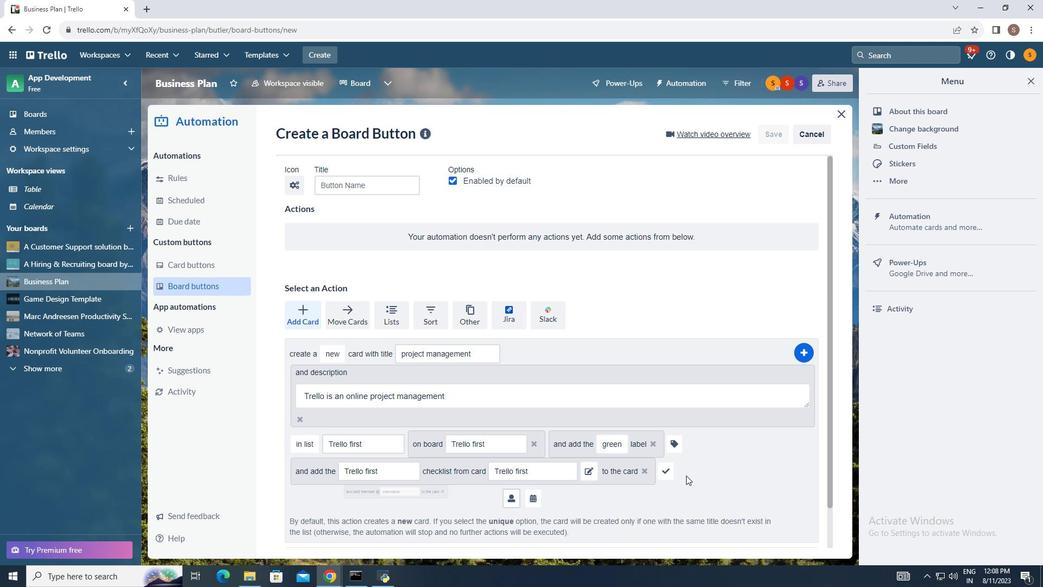 
Action: Mouse pressed left at (686, 475)
Screenshot: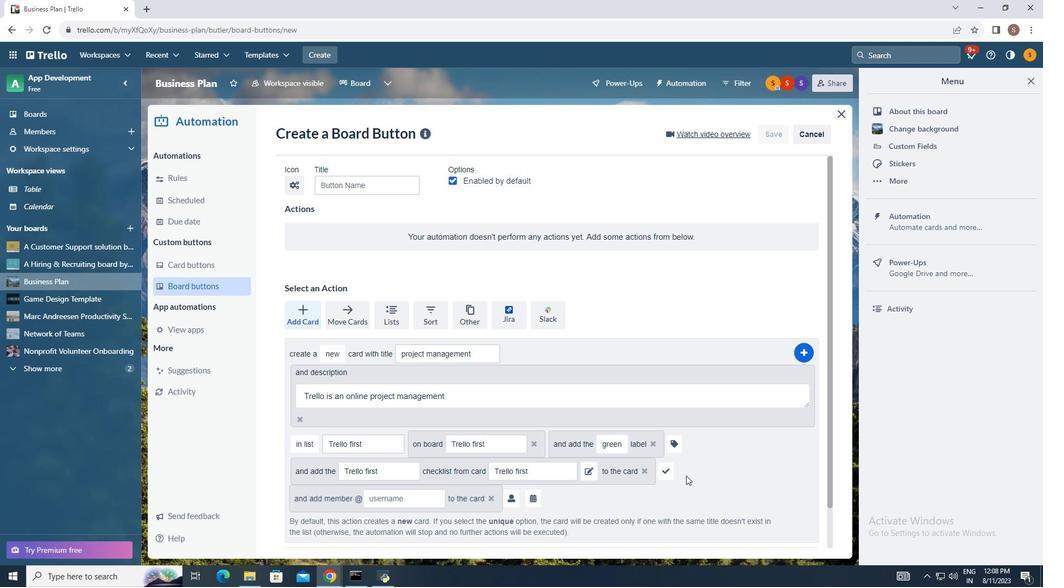 
Action: Mouse moved to (408, 502)
Screenshot: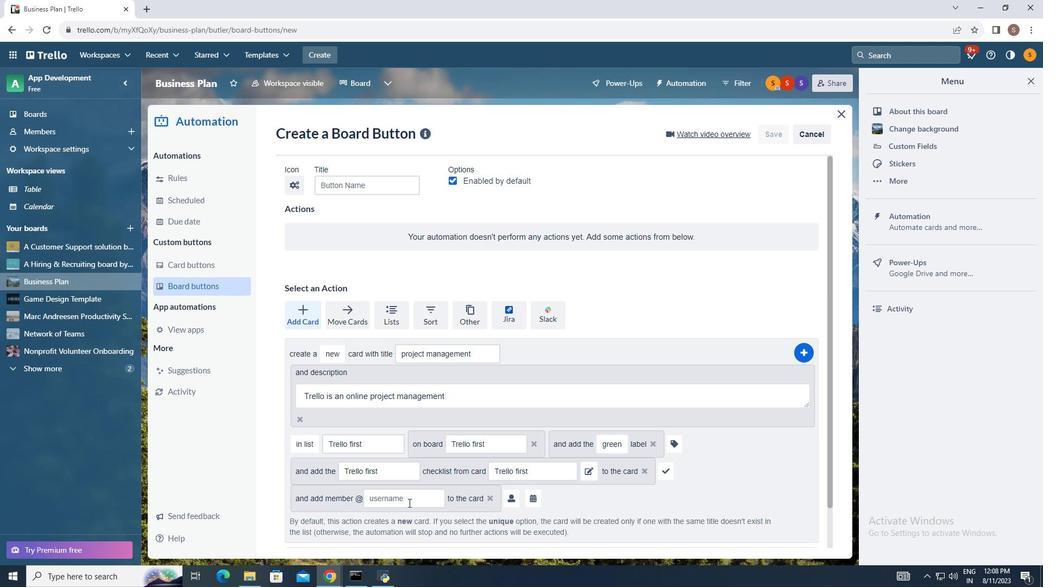
Action: Mouse pressed left at (408, 502)
Screenshot: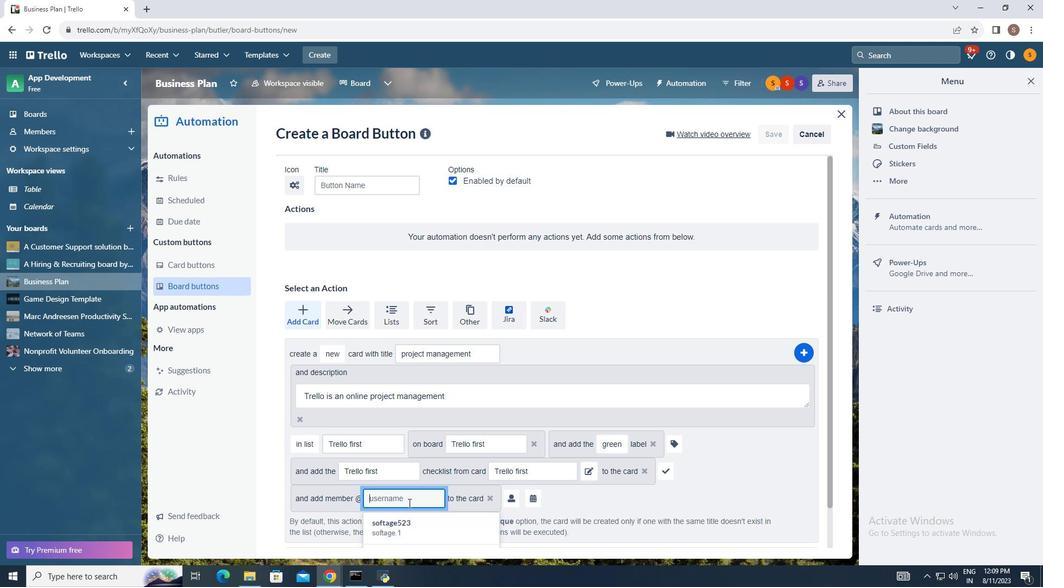 
Action: Mouse moved to (543, 472)
Screenshot: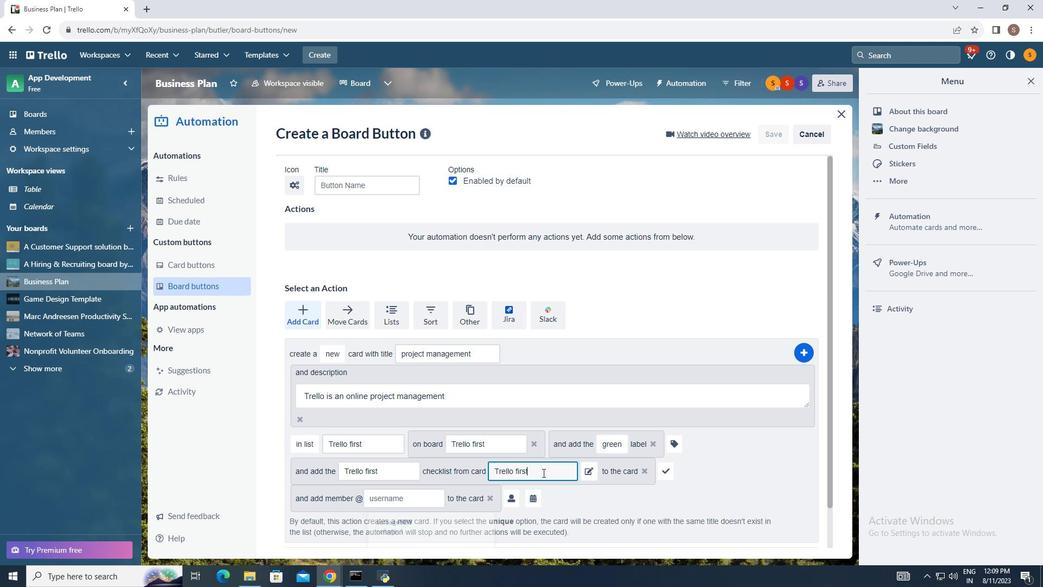 
Action: Mouse pressed left at (543, 472)
Screenshot: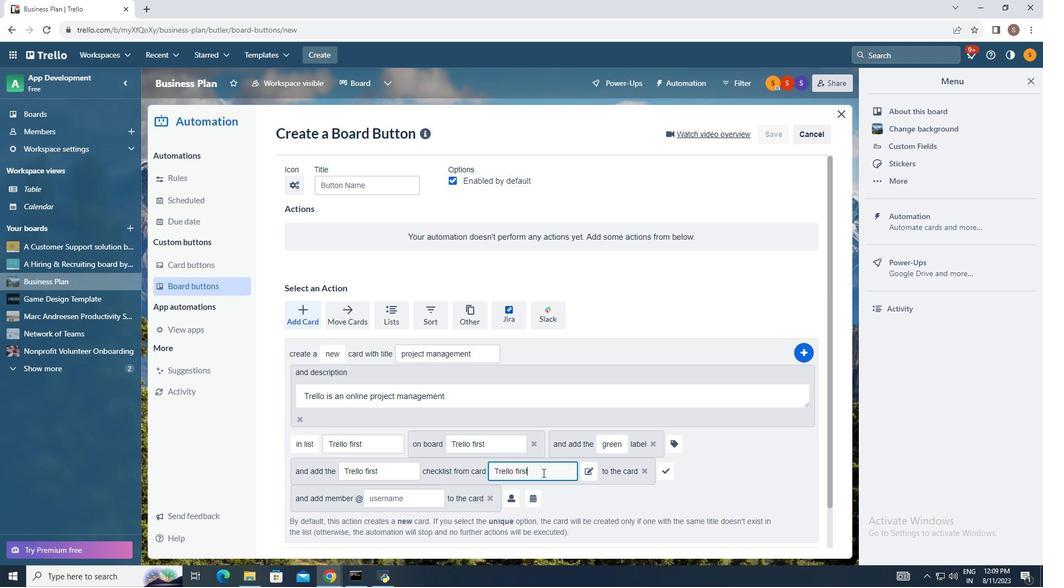 
Action: Mouse moved to (582, 472)
Screenshot: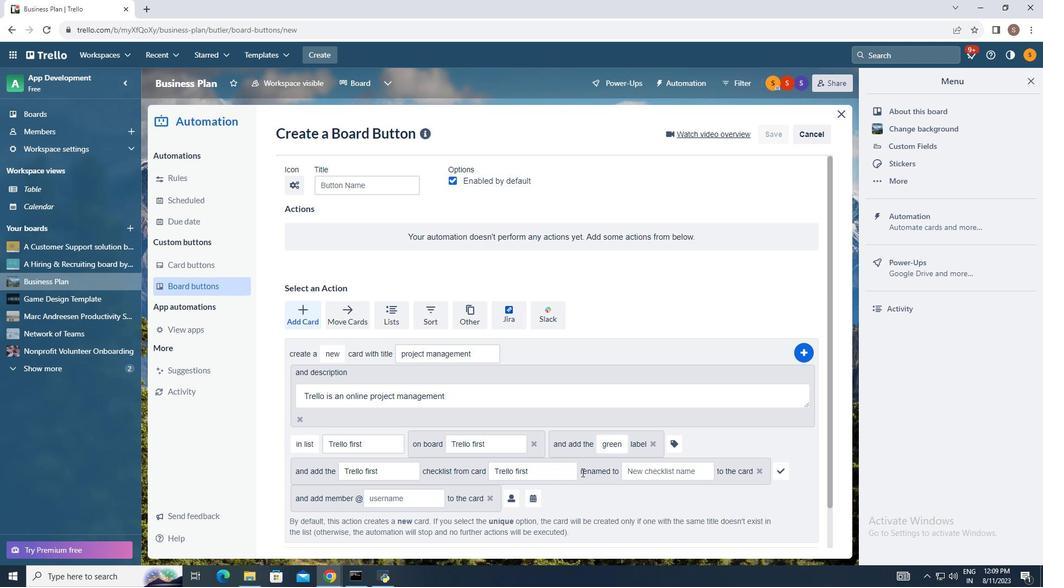 
Action: Mouse pressed left at (582, 472)
Screenshot: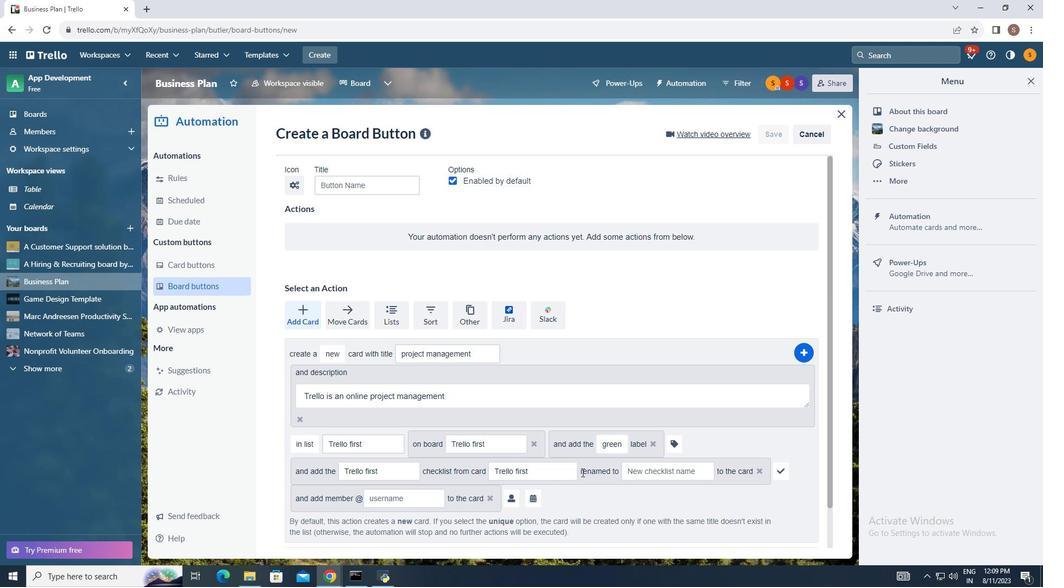 
Action: Mouse moved to (652, 472)
Screenshot: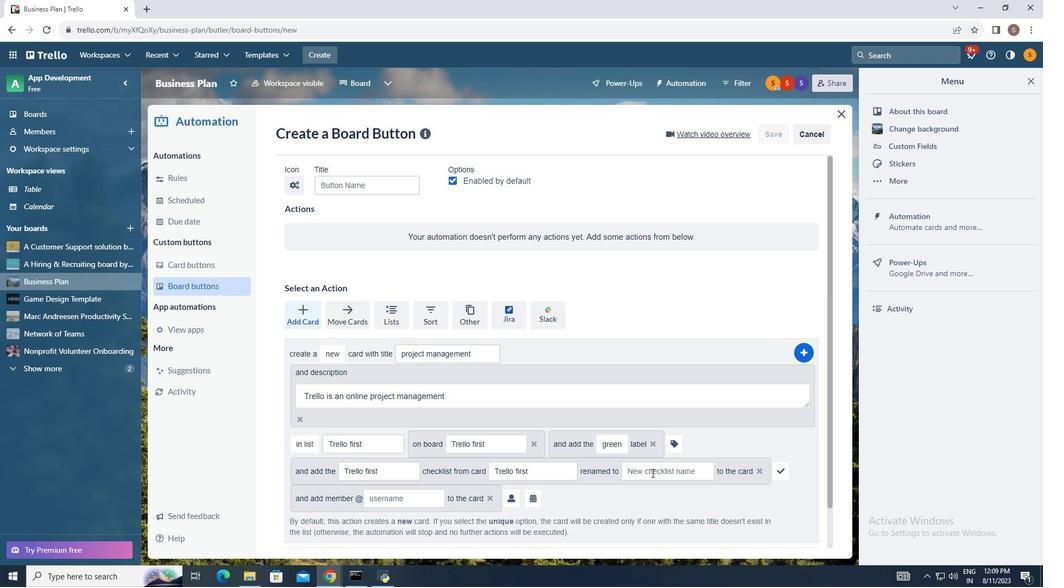 
Action: Mouse pressed left at (652, 472)
Screenshot: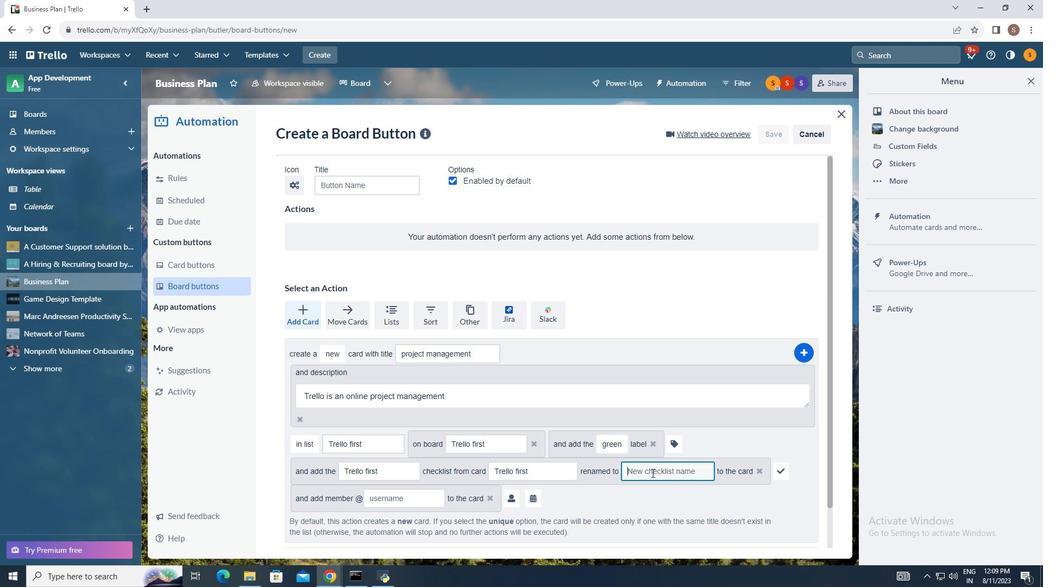 
Action: Mouse moved to (644, 471)
Screenshot: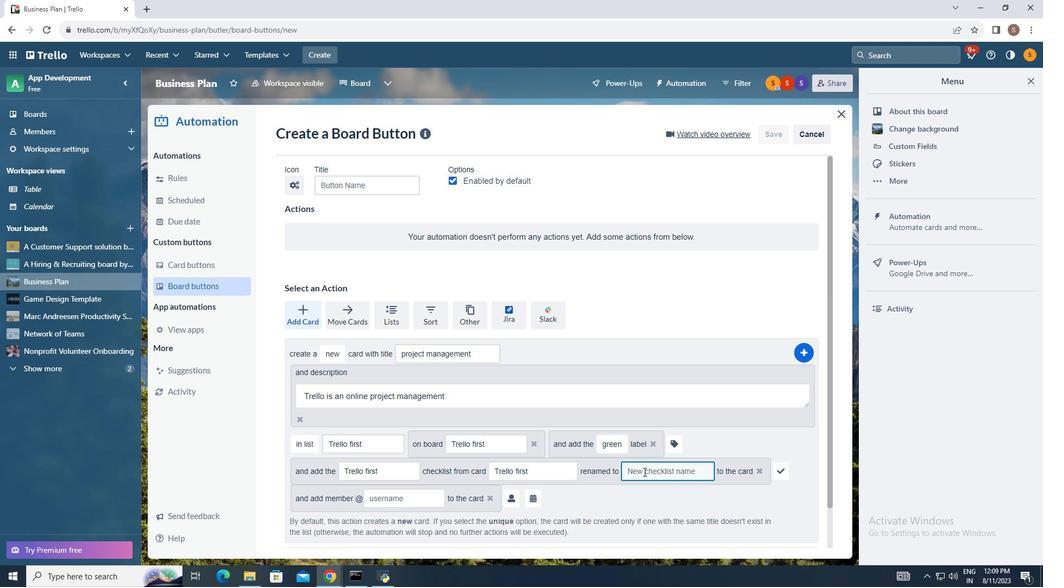 
Action: Mouse pressed left at (644, 471)
Screenshot: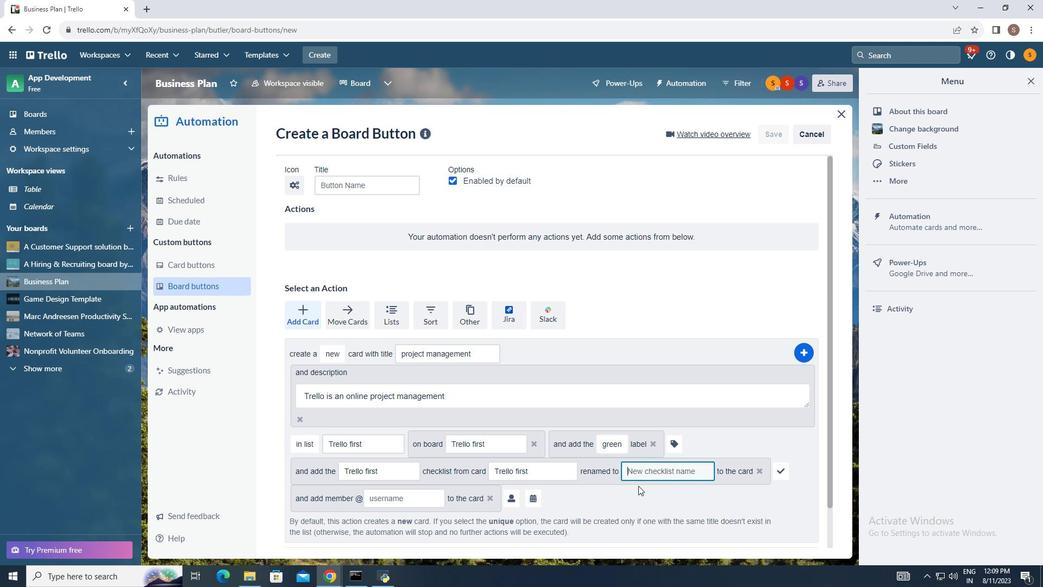 
Action: Mouse moved to (616, 494)
Screenshot: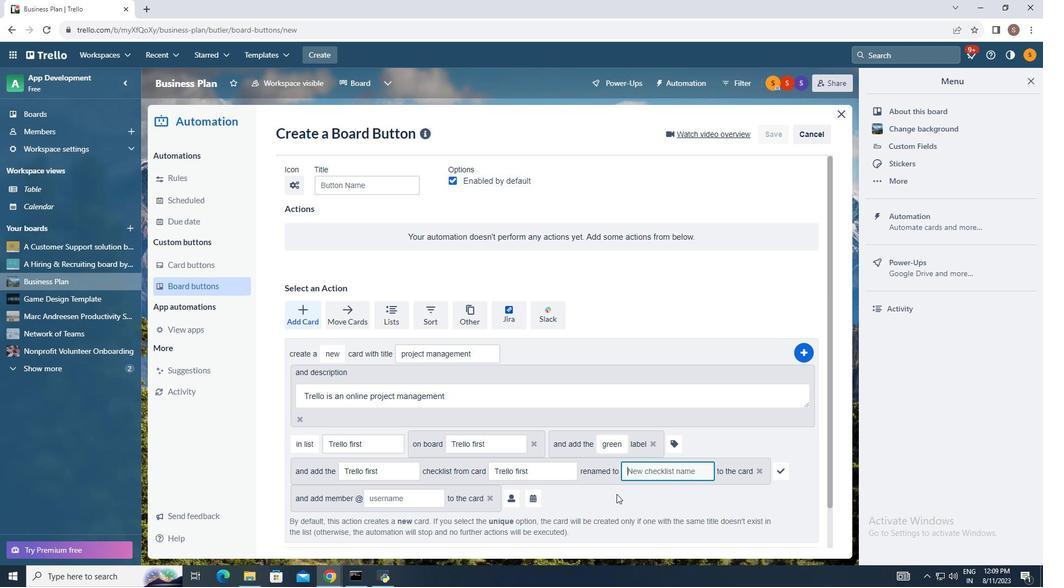 
Action: Key pressed <Key.shift>Trello<Key.space>second
Screenshot: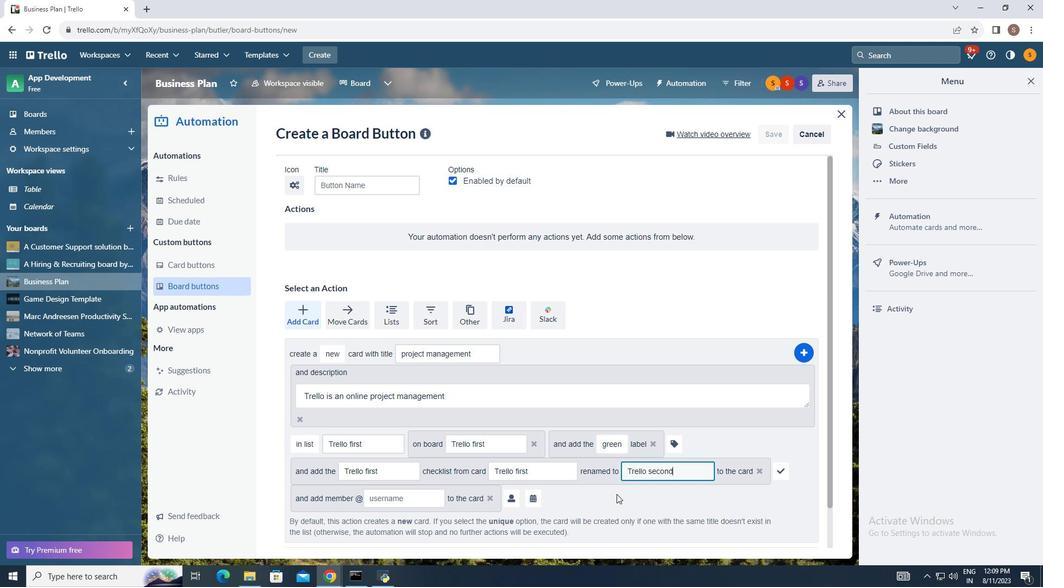 
Action: Mouse moved to (390, 501)
Screenshot: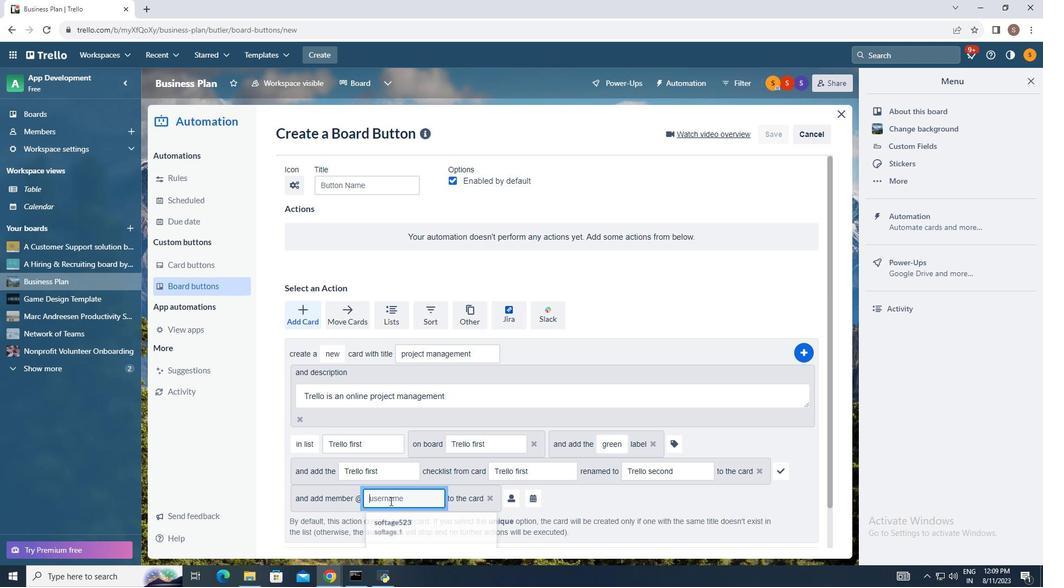 
Action: Mouse pressed left at (390, 501)
Screenshot: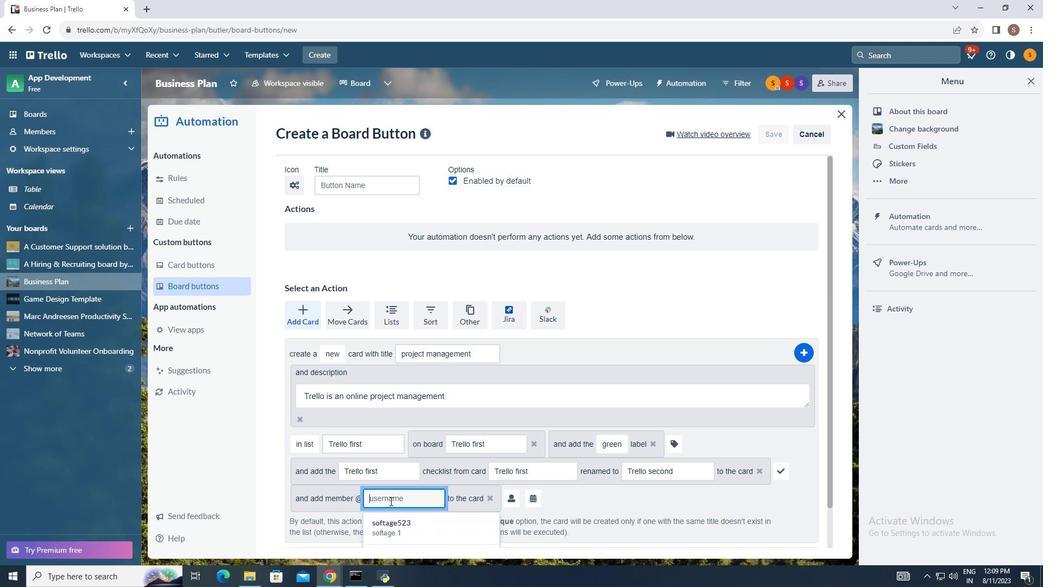 
Action: Key pressed softage.1<Key.shift>@softage.net
Screenshot: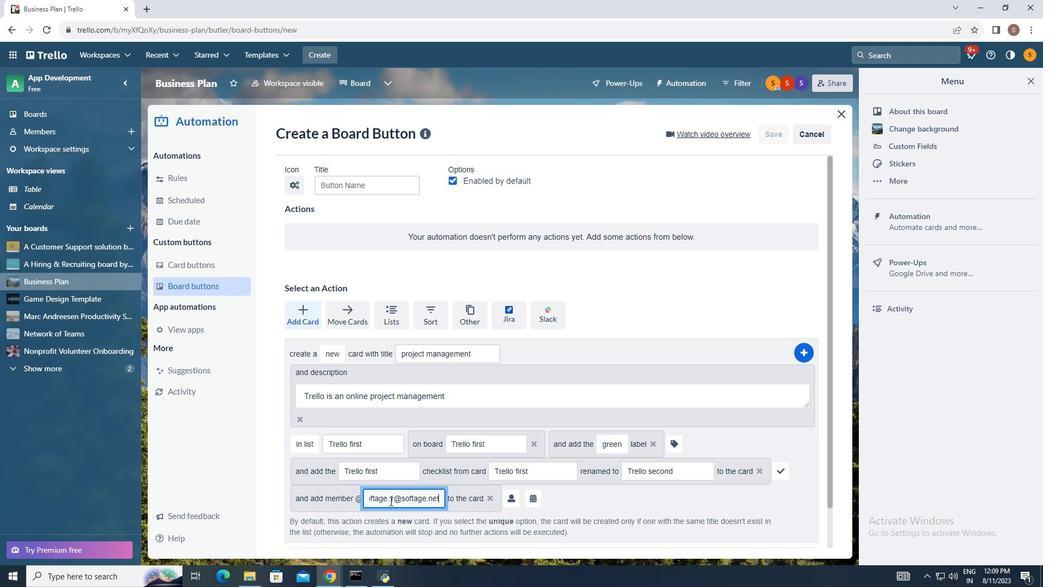 
Action: Mouse moved to (528, 502)
Screenshot: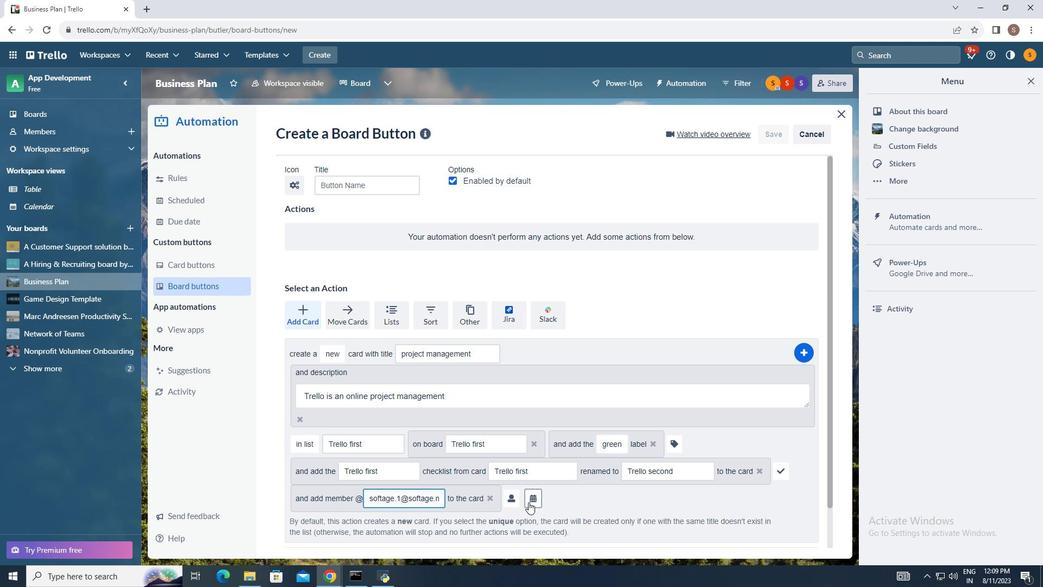 
Action: Mouse pressed left at (528, 502)
Screenshot: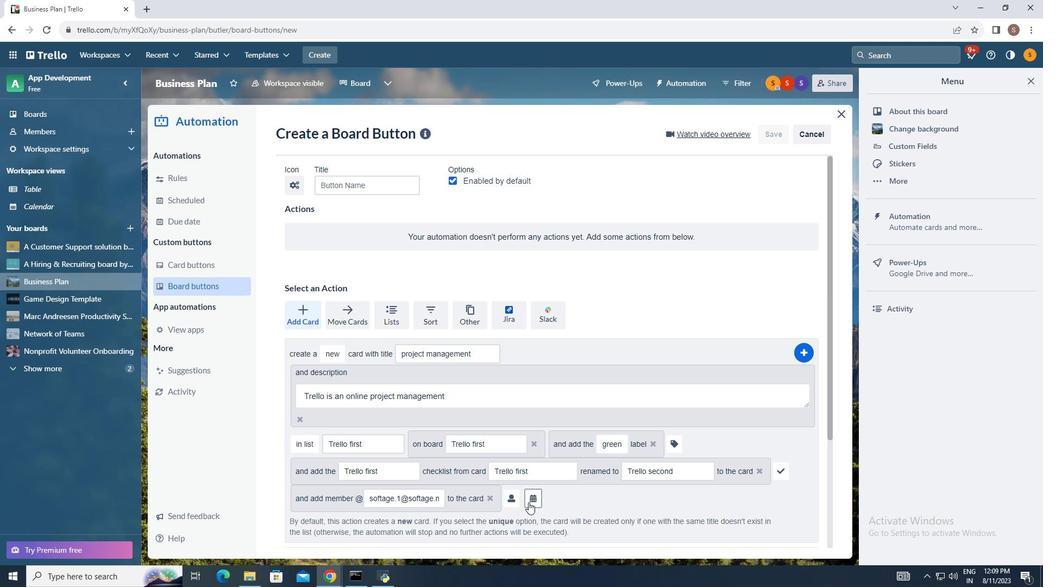 
Action: Mouse moved to (529, 501)
Screenshot: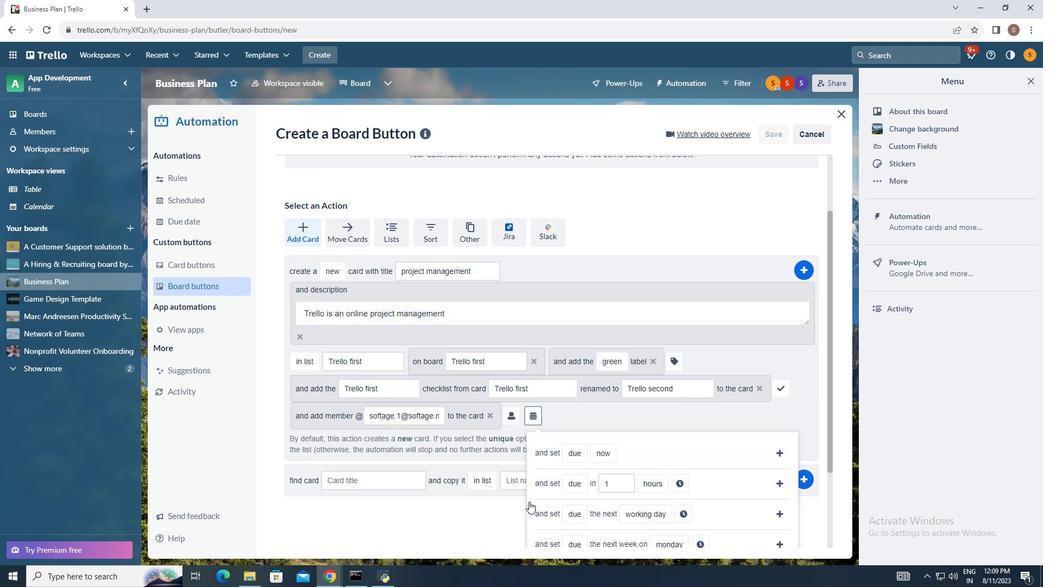 
Action: Mouse scrolled (529, 501) with delta (0, 0)
Screenshot: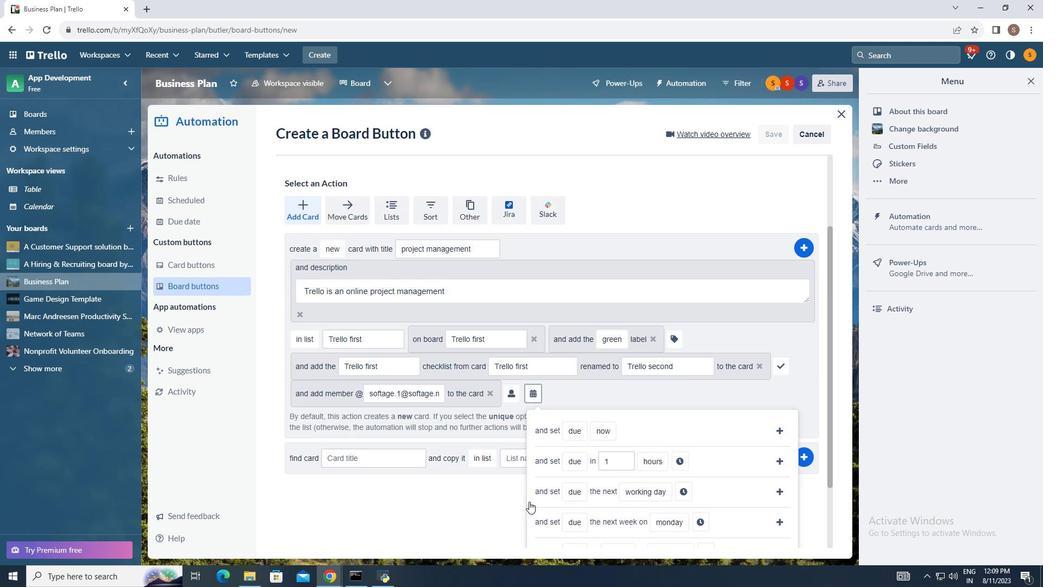 
Action: Mouse scrolled (529, 501) with delta (0, 0)
Screenshot: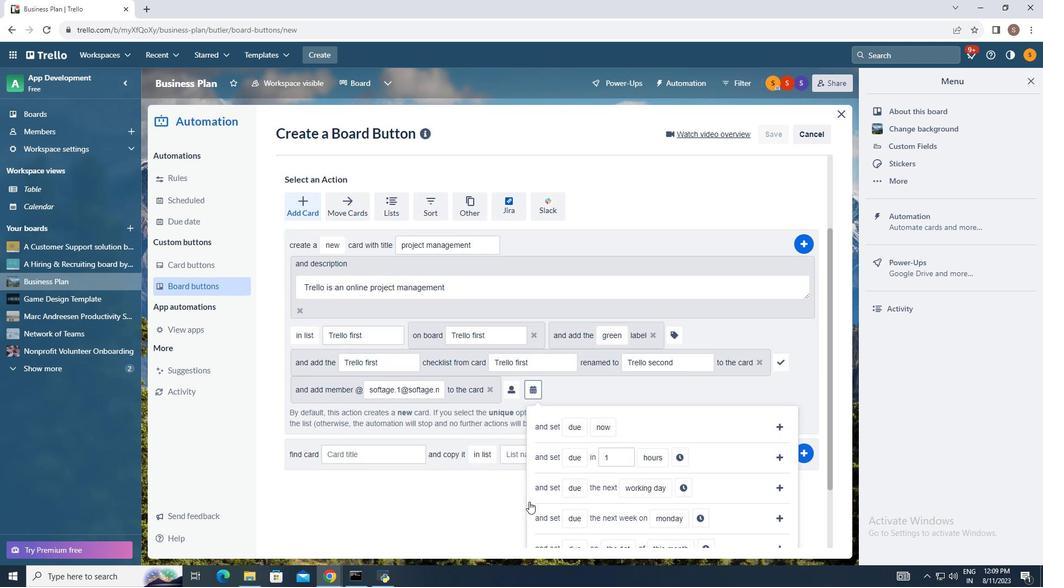 
Action: Mouse moved to (570, 426)
Screenshot: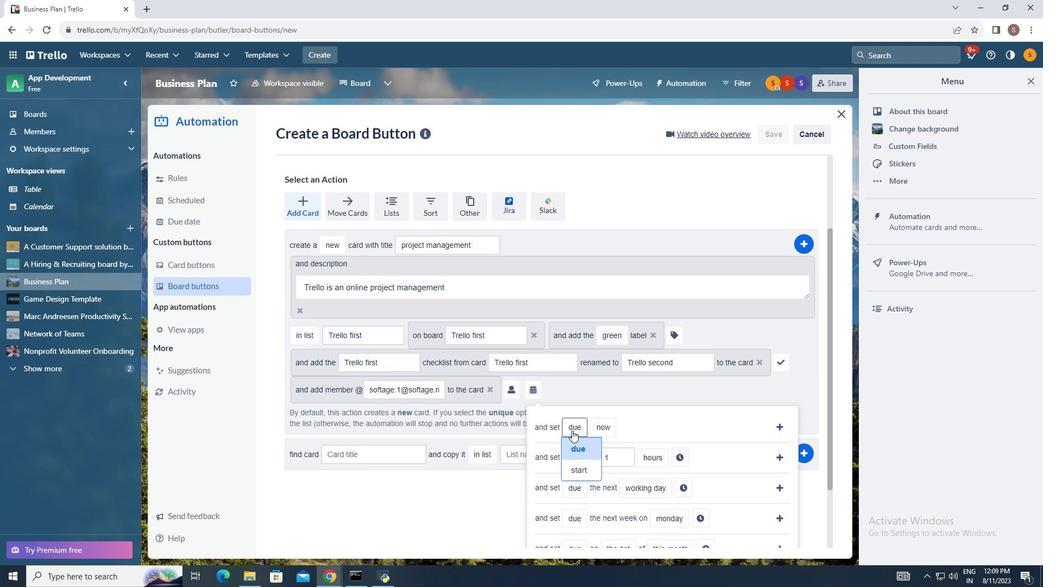 
Action: Mouse pressed left at (570, 426)
Screenshot: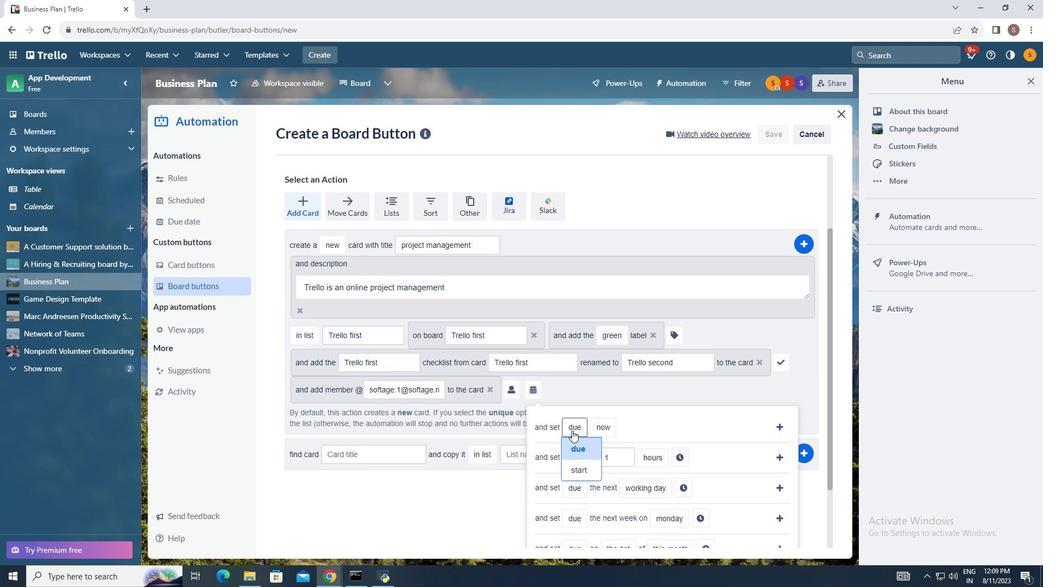 
Action: Mouse moved to (577, 446)
Screenshot: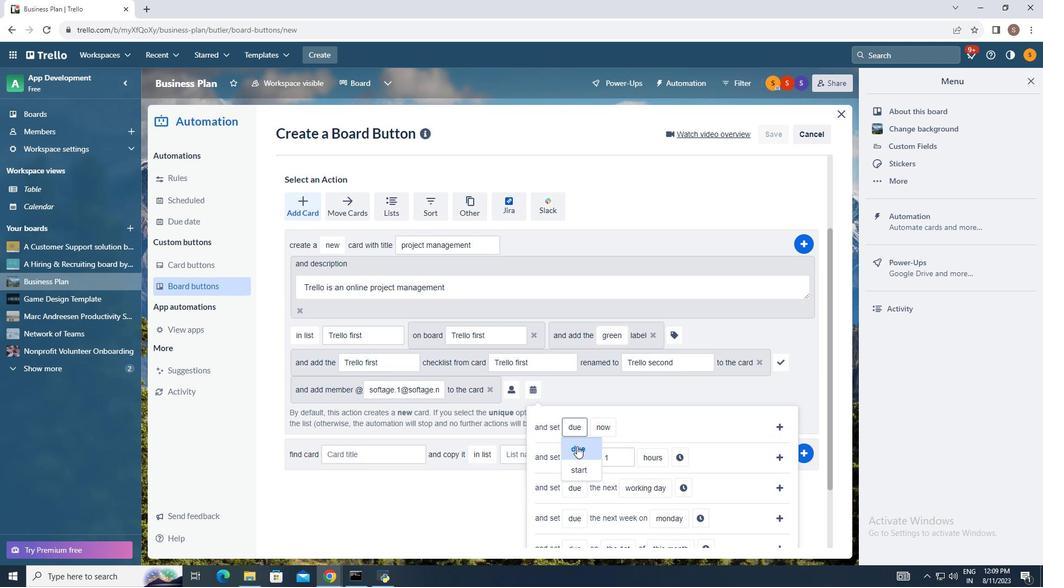 
Action: Mouse pressed left at (577, 446)
Screenshot: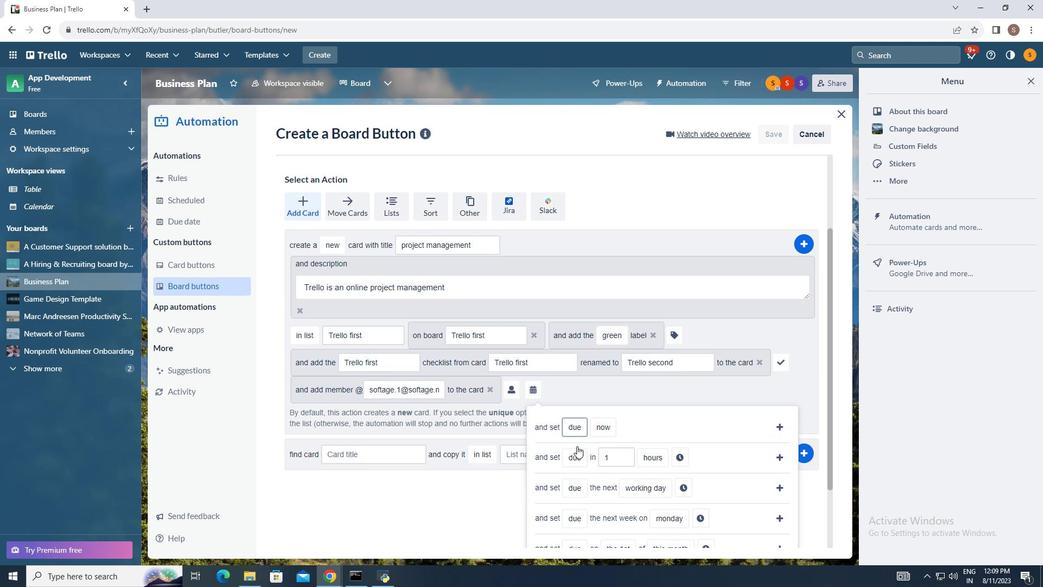 
Action: Mouse moved to (593, 429)
Screenshot: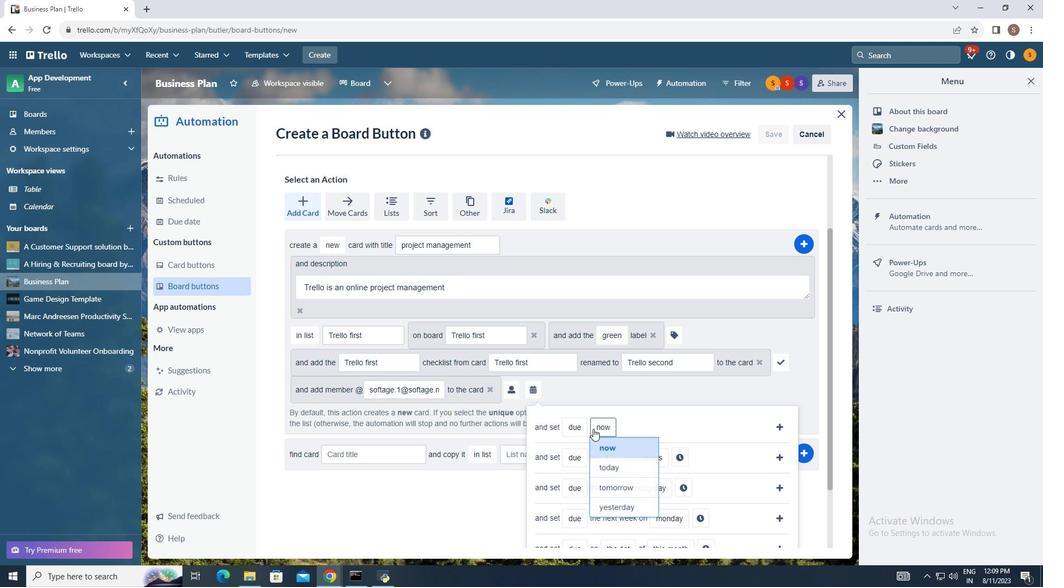 
Action: Mouse pressed left at (593, 429)
Screenshot: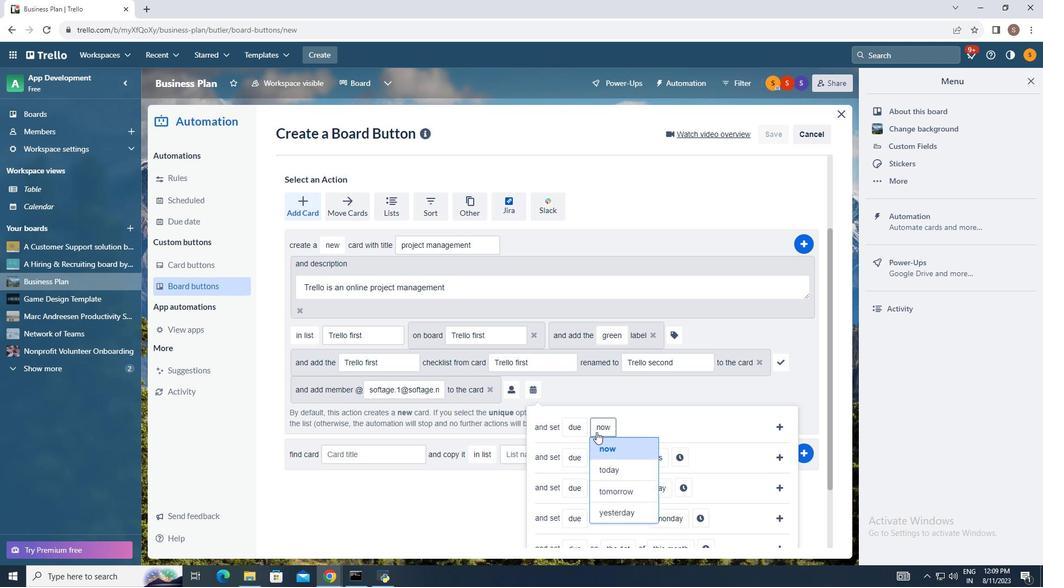 
Action: Mouse moved to (605, 445)
Screenshot: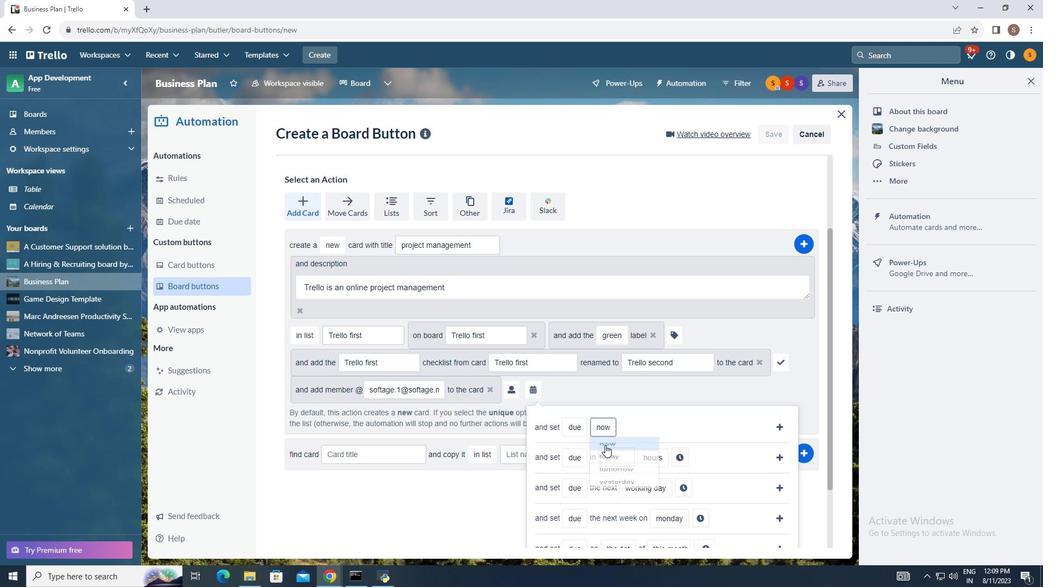 
Action: Mouse pressed left at (605, 445)
Screenshot: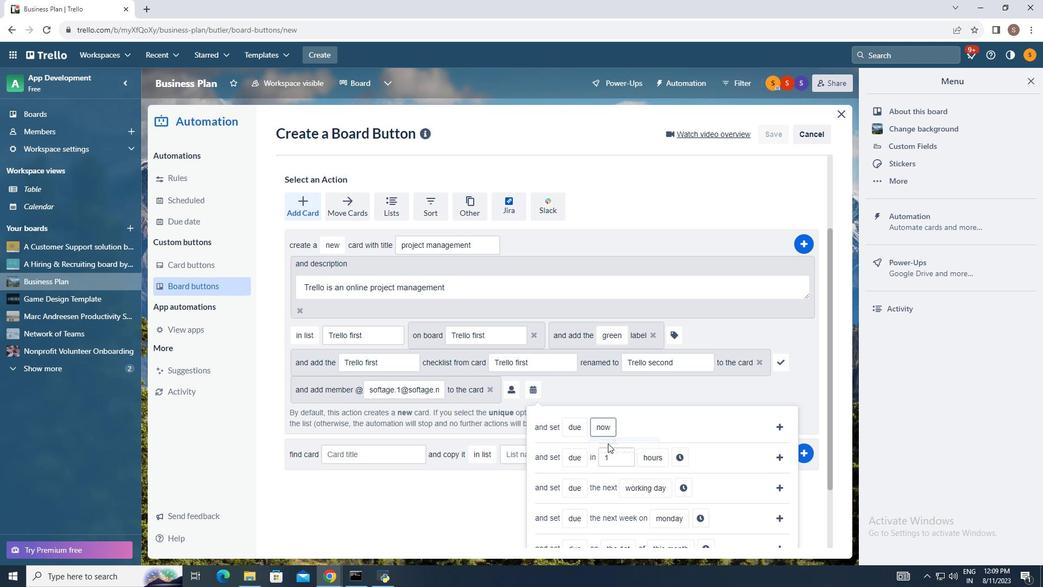 
Action: Mouse moved to (781, 421)
Screenshot: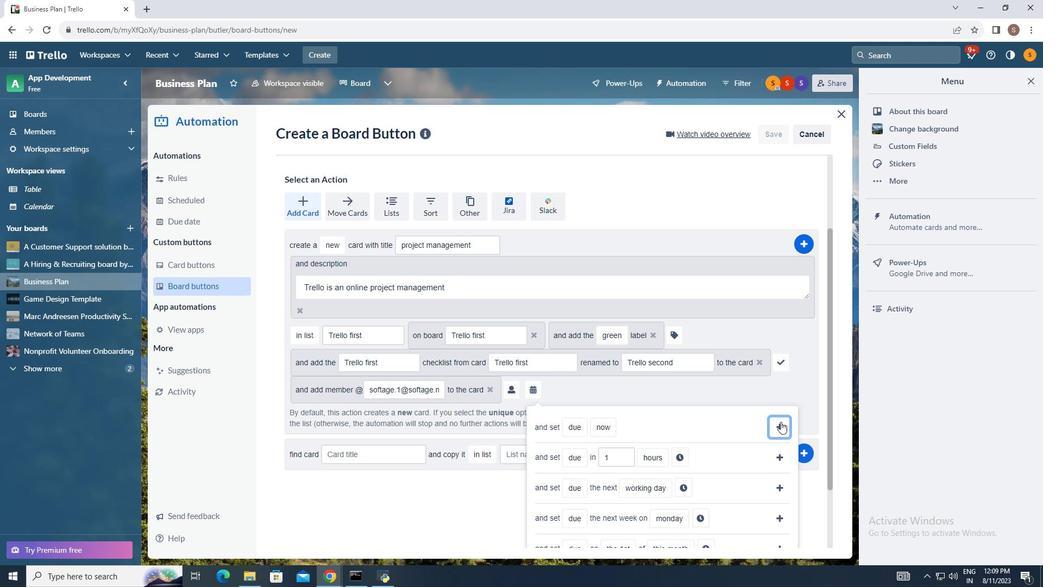
Action: Mouse pressed left at (781, 421)
Screenshot: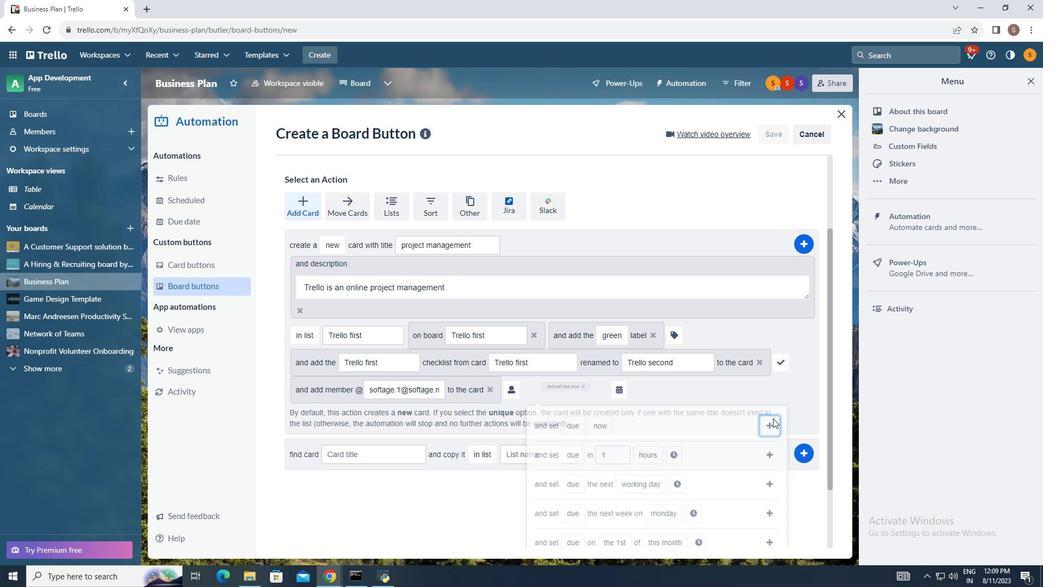 
Action: Mouse moved to (759, 460)
Screenshot: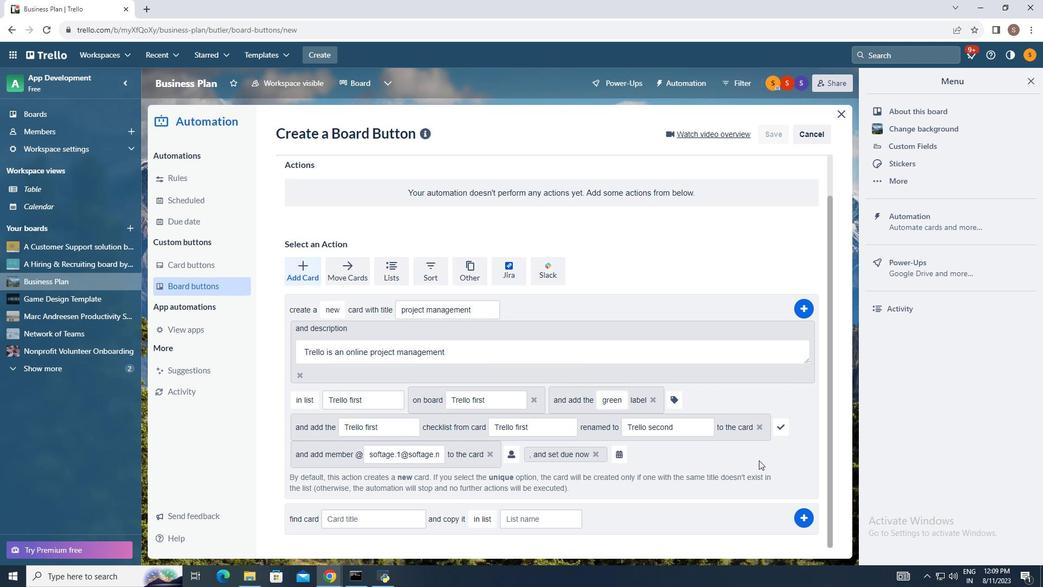 
Action: Mouse scrolled (759, 459) with delta (0, 0)
Screenshot: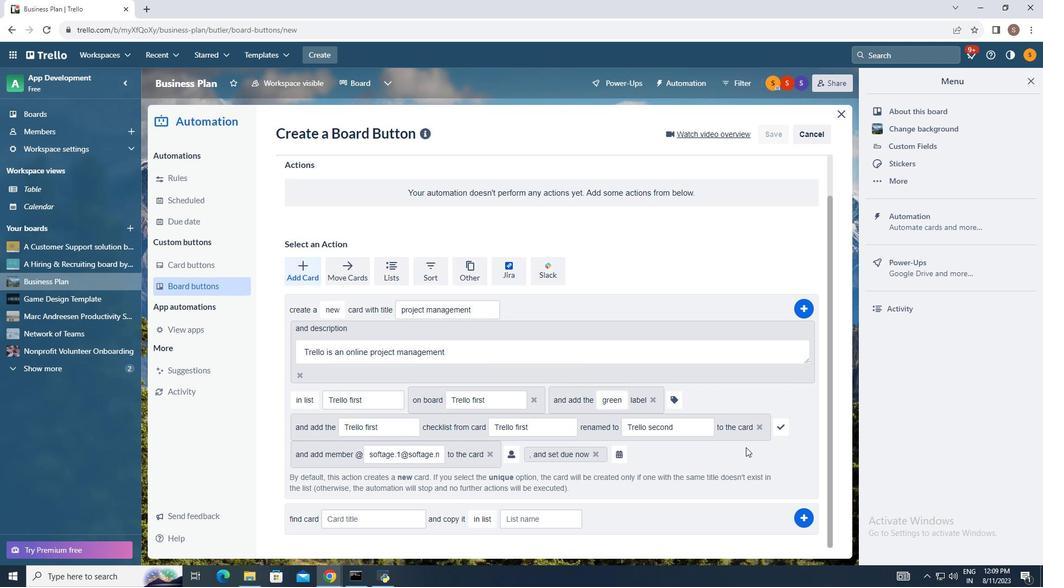 
Action: Mouse moved to (806, 312)
Screenshot: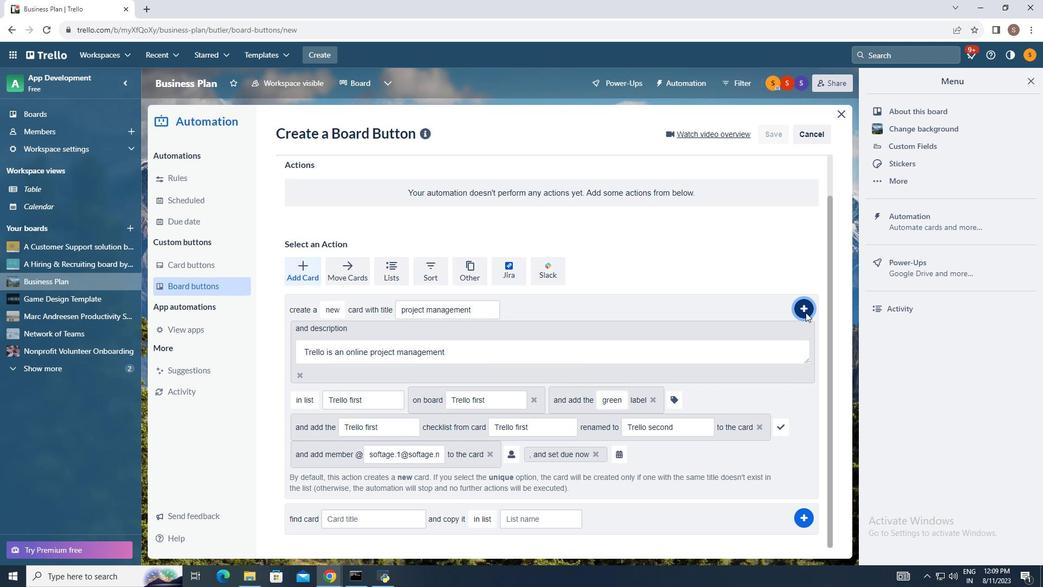 
Action: Mouse pressed left at (806, 312)
Screenshot: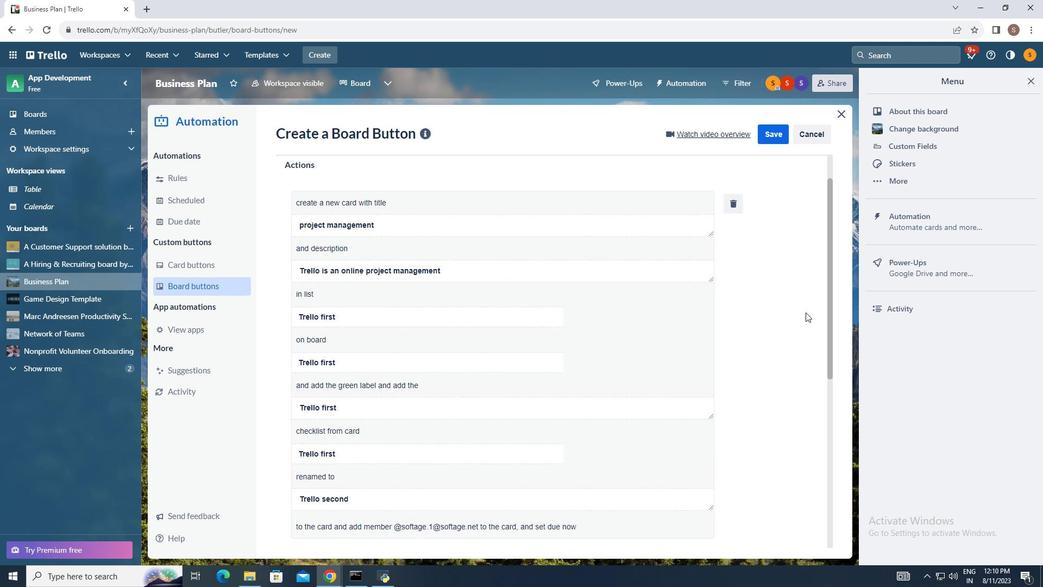 
Action: Mouse moved to (609, 311)
Screenshot: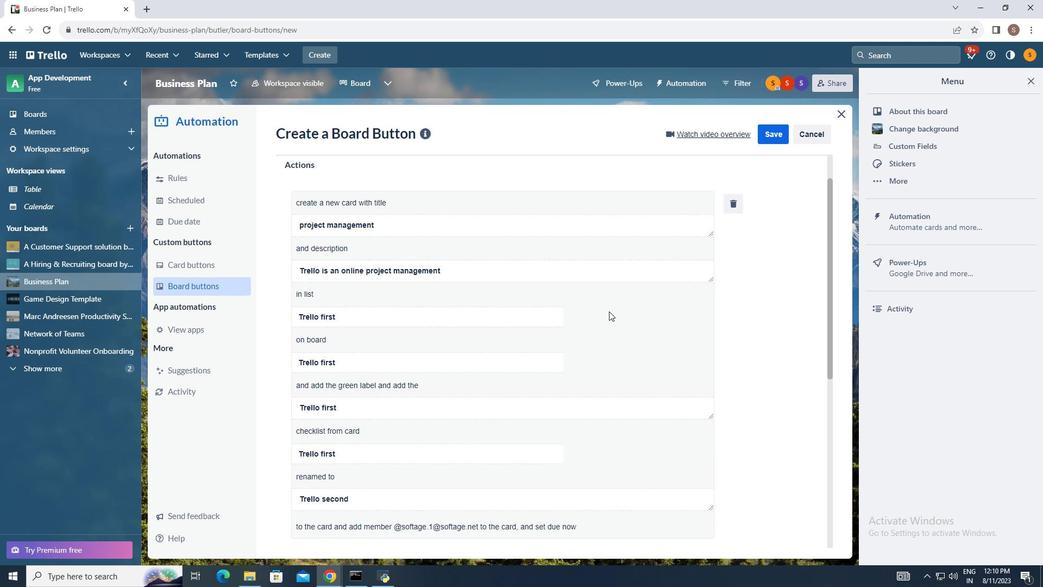 
